 Task: Find connections with filter location Andover with filter topic #Recruitingwith filter profile language French with filter current company Antares Marine with filter school National Institute of Securities Markets (NISM) with filter industry Wholesale Appliances, Electrical, and Electronics with filter service category Bankruptcy Law with filter keywords title Organizer
Action: Mouse moved to (545, 85)
Screenshot: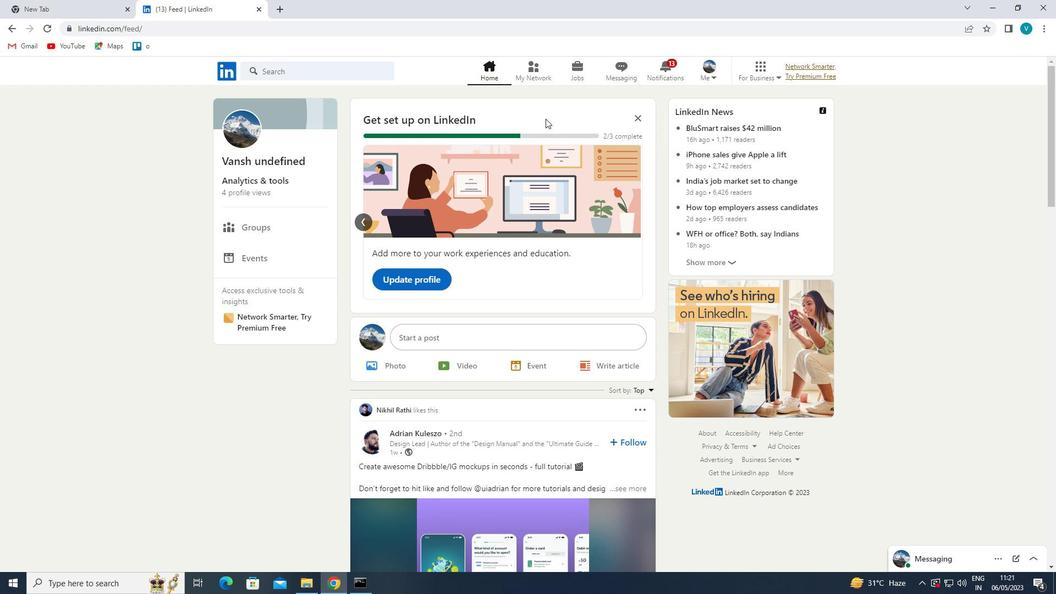 
Action: Mouse pressed left at (545, 85)
Screenshot: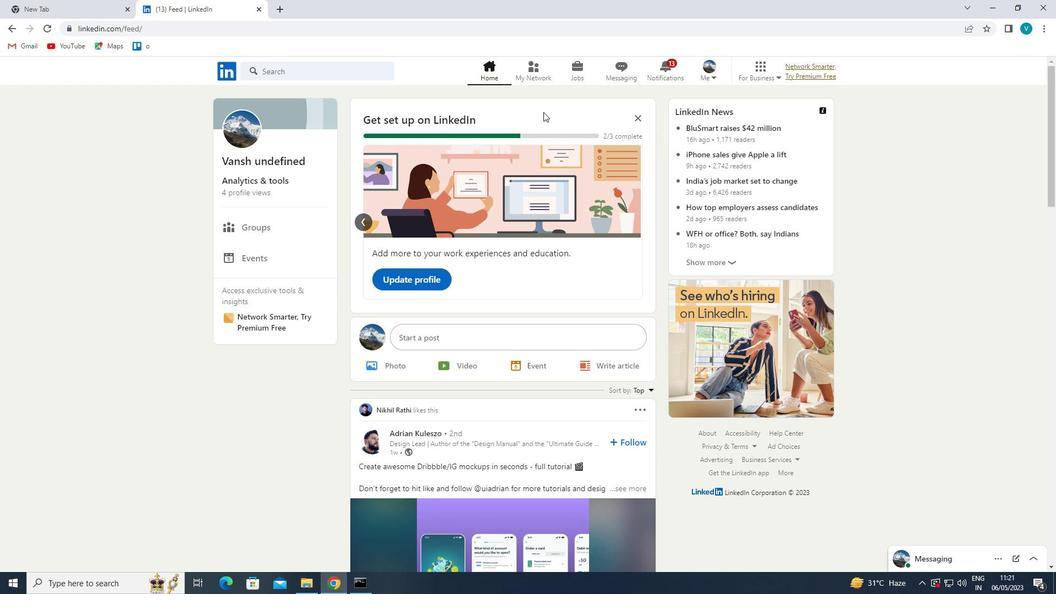 
Action: Mouse moved to (545, 67)
Screenshot: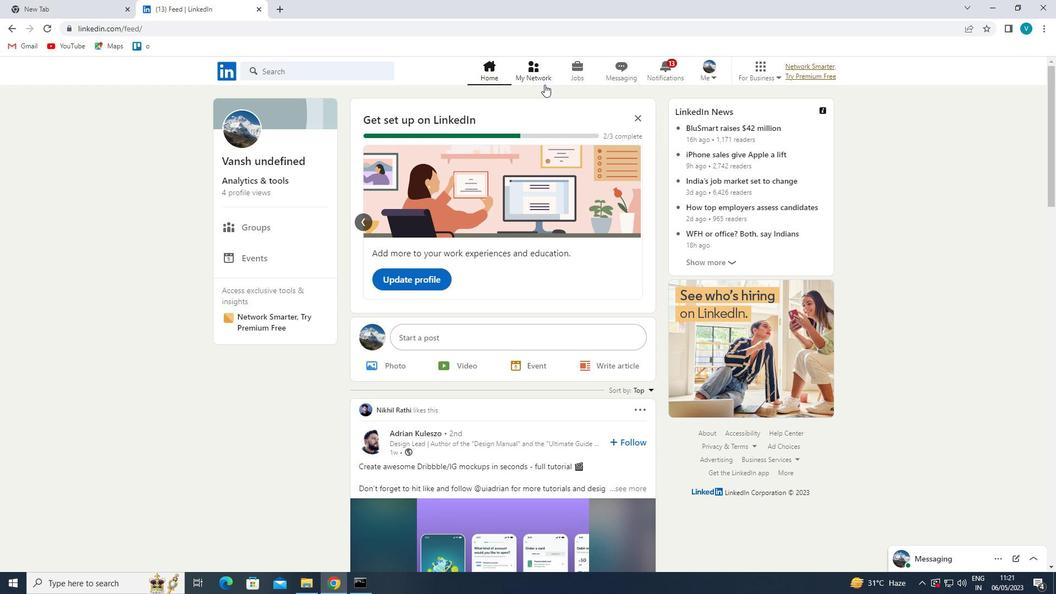 
Action: Mouse pressed left at (545, 67)
Screenshot: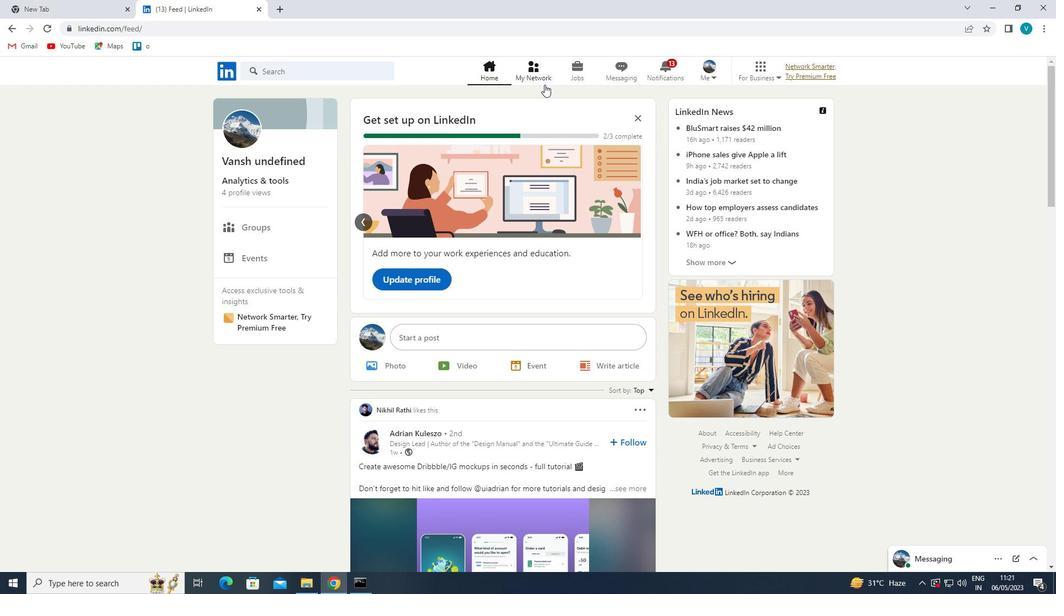 
Action: Mouse moved to (301, 131)
Screenshot: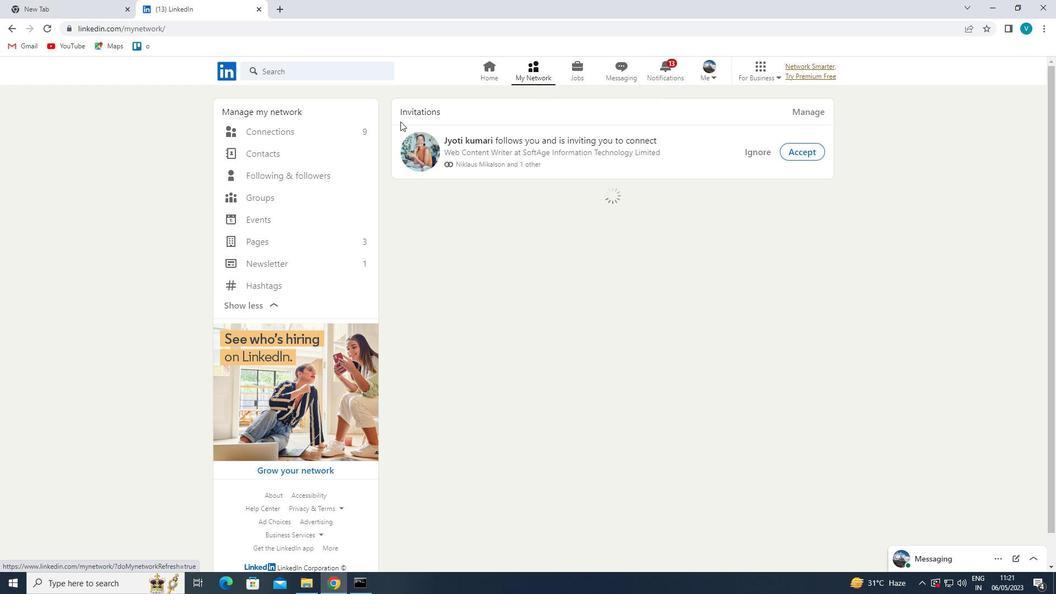 
Action: Mouse pressed left at (301, 131)
Screenshot: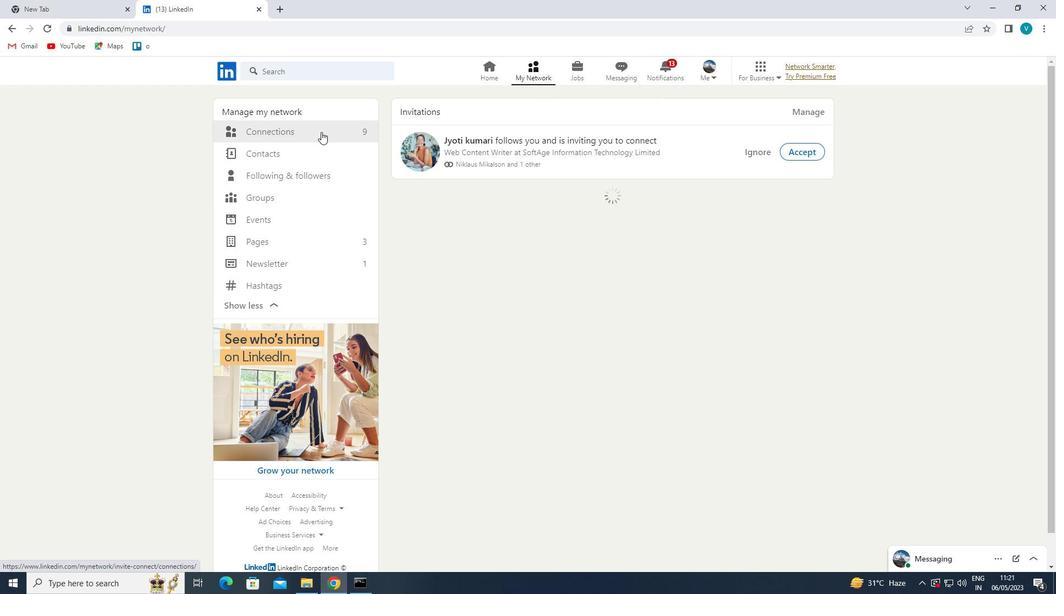 
Action: Mouse moved to (598, 135)
Screenshot: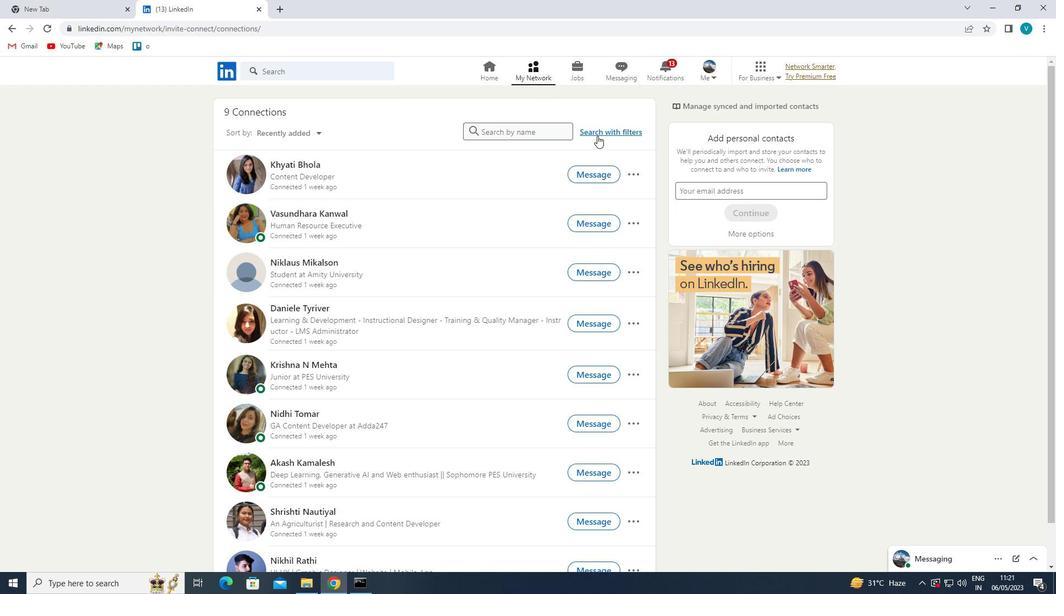 
Action: Mouse pressed left at (598, 135)
Screenshot: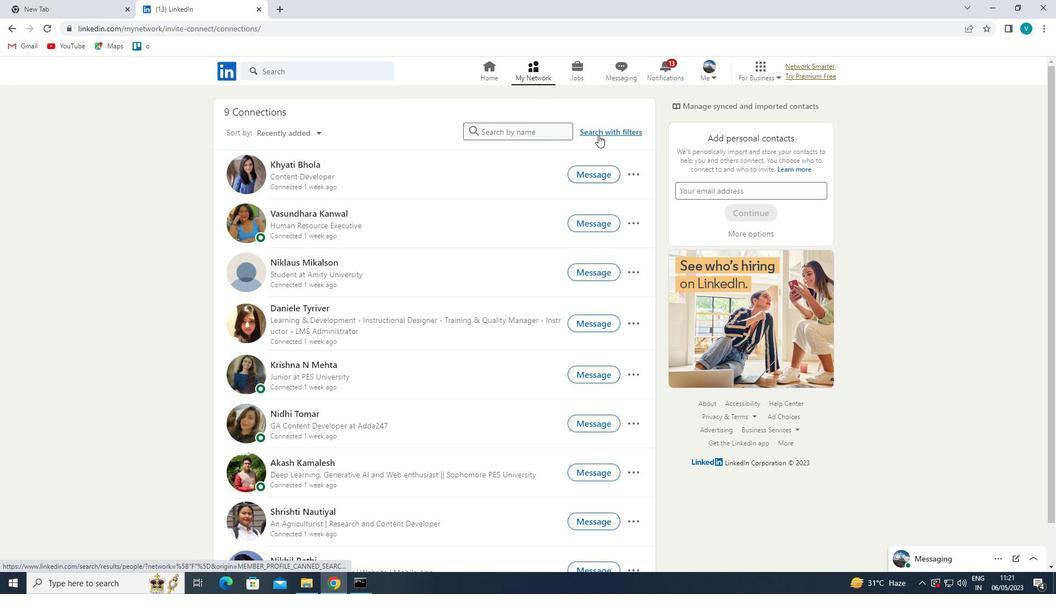 
Action: Mouse moved to (529, 100)
Screenshot: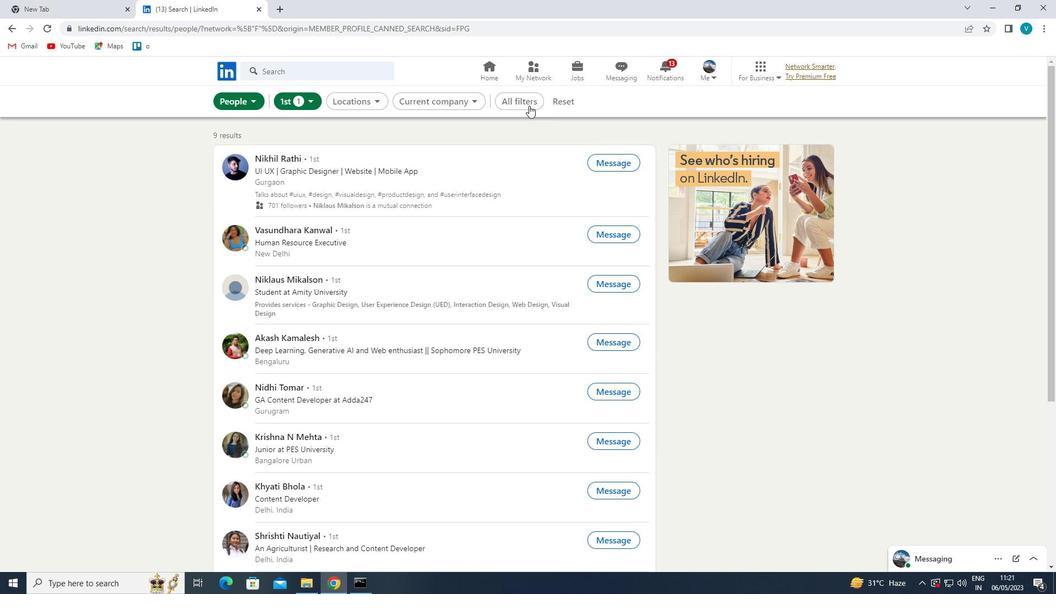 
Action: Mouse pressed left at (529, 100)
Screenshot: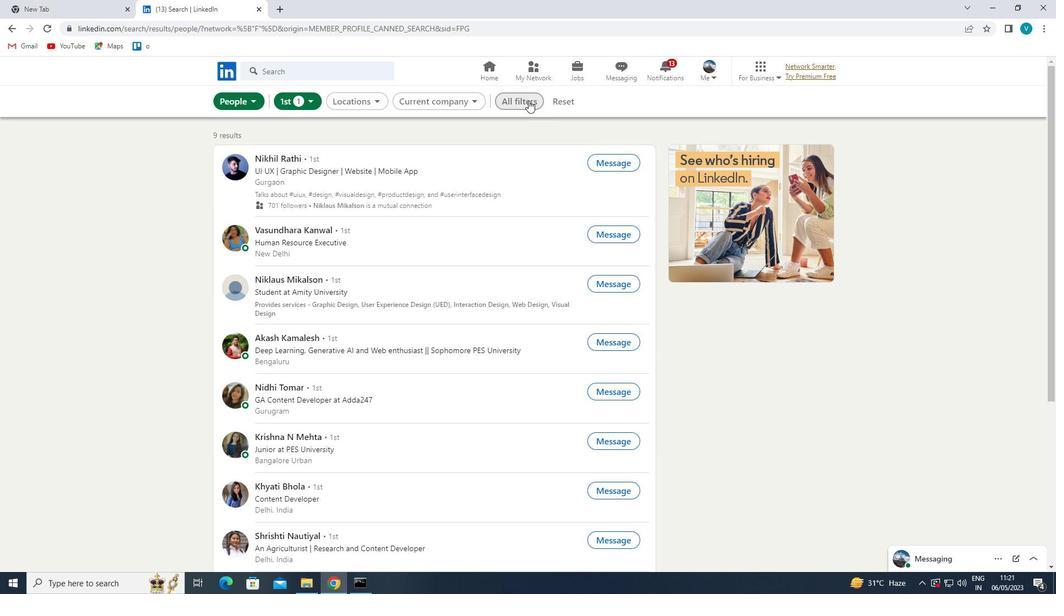 
Action: Mouse moved to (895, 237)
Screenshot: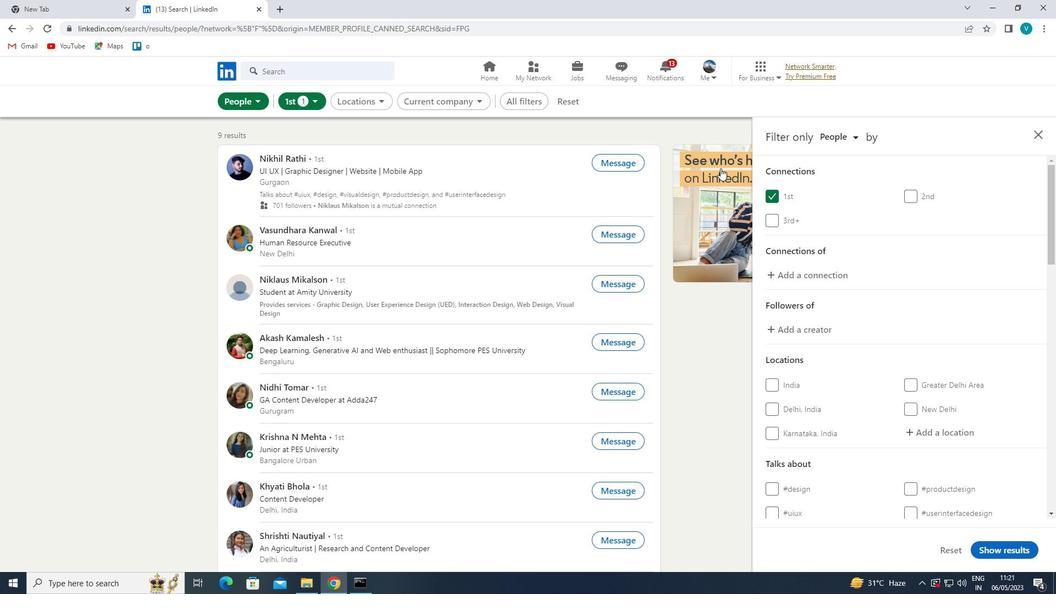 
Action: Mouse scrolled (895, 237) with delta (0, 0)
Screenshot: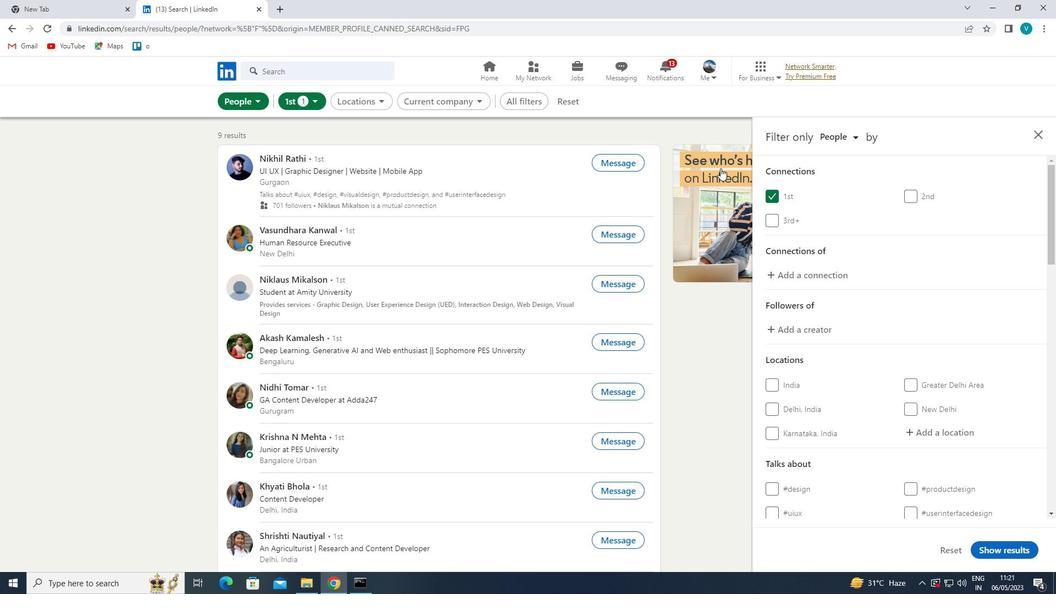 
Action: Mouse moved to (901, 241)
Screenshot: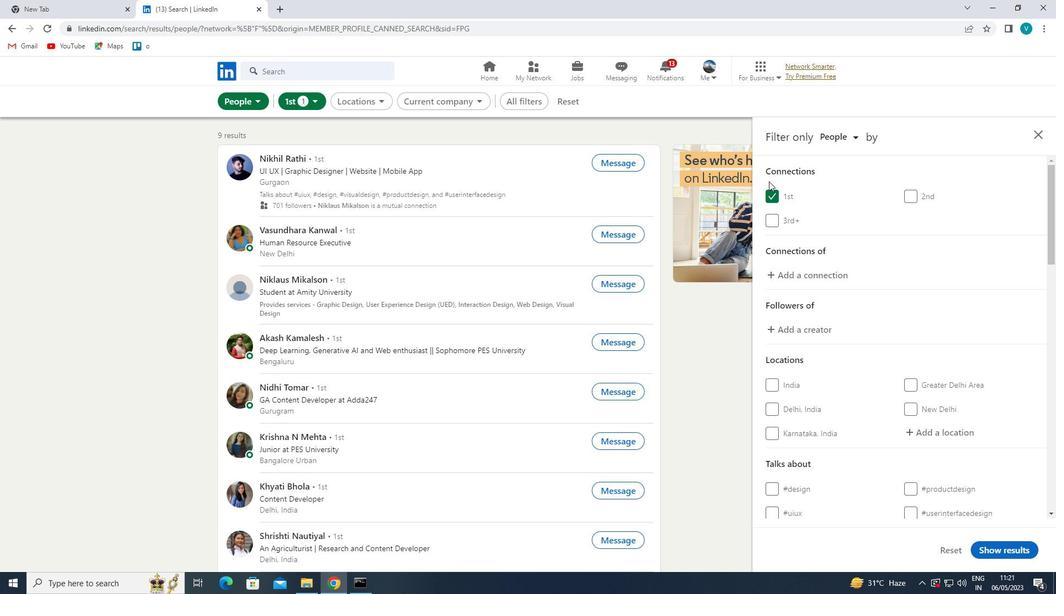 
Action: Mouse scrolled (901, 241) with delta (0, 0)
Screenshot: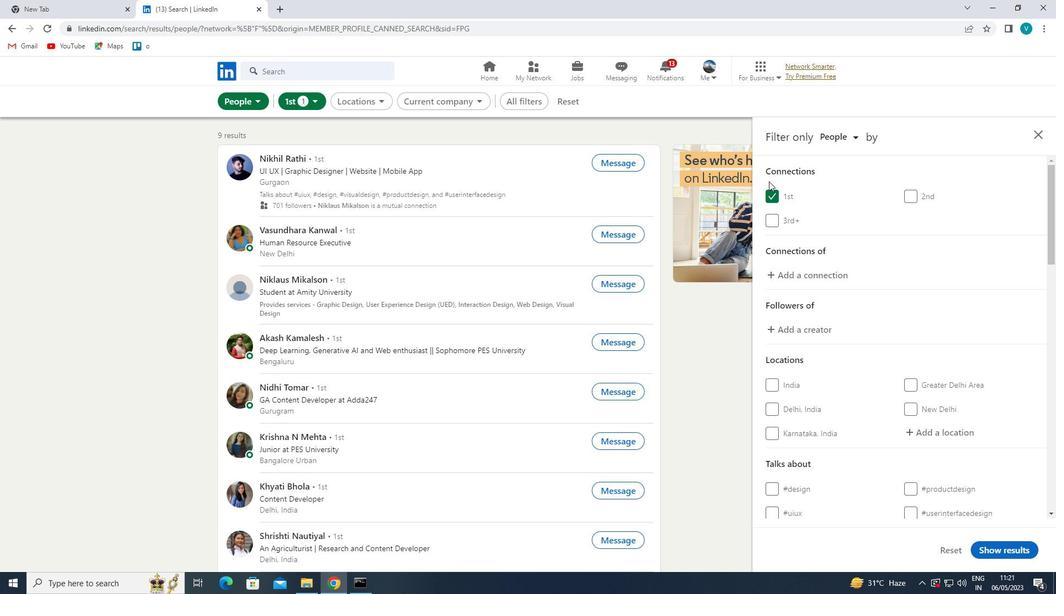 
Action: Mouse moved to (962, 327)
Screenshot: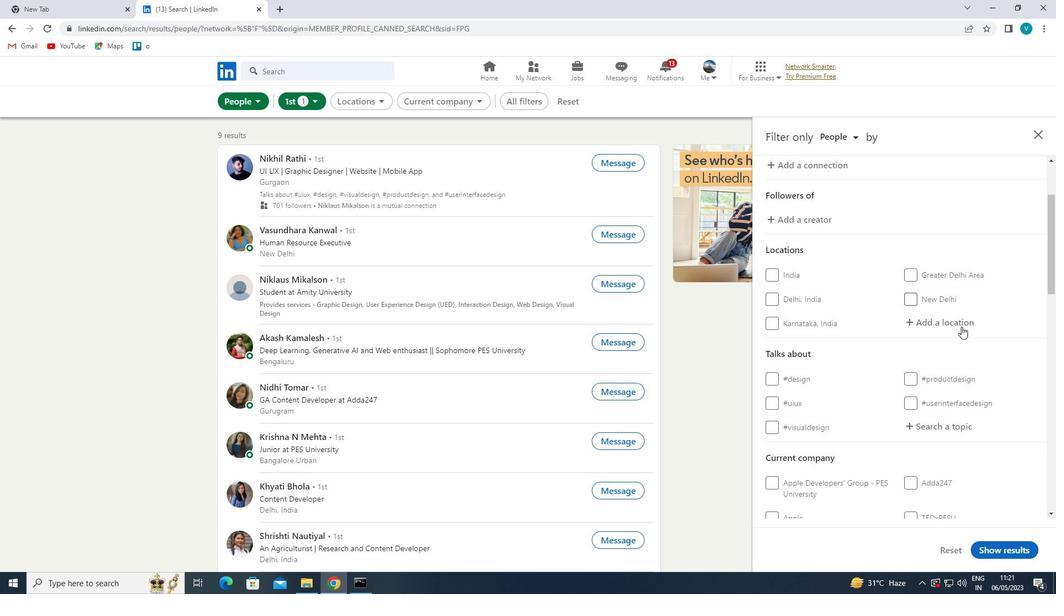 
Action: Mouse pressed left at (962, 327)
Screenshot: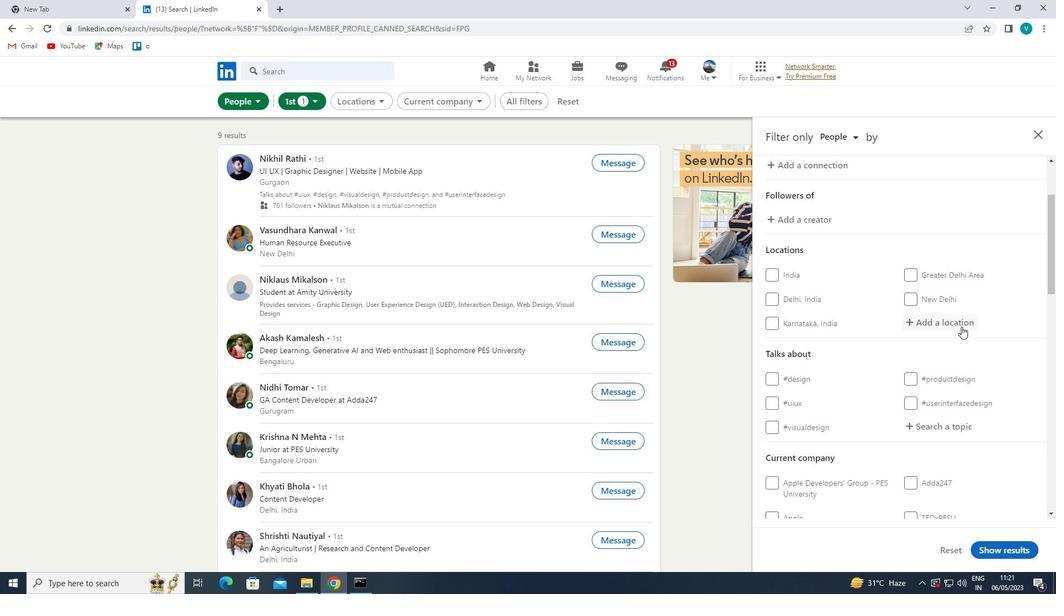 
Action: Key pressed <Key.shift>ANDROVER
Screenshot: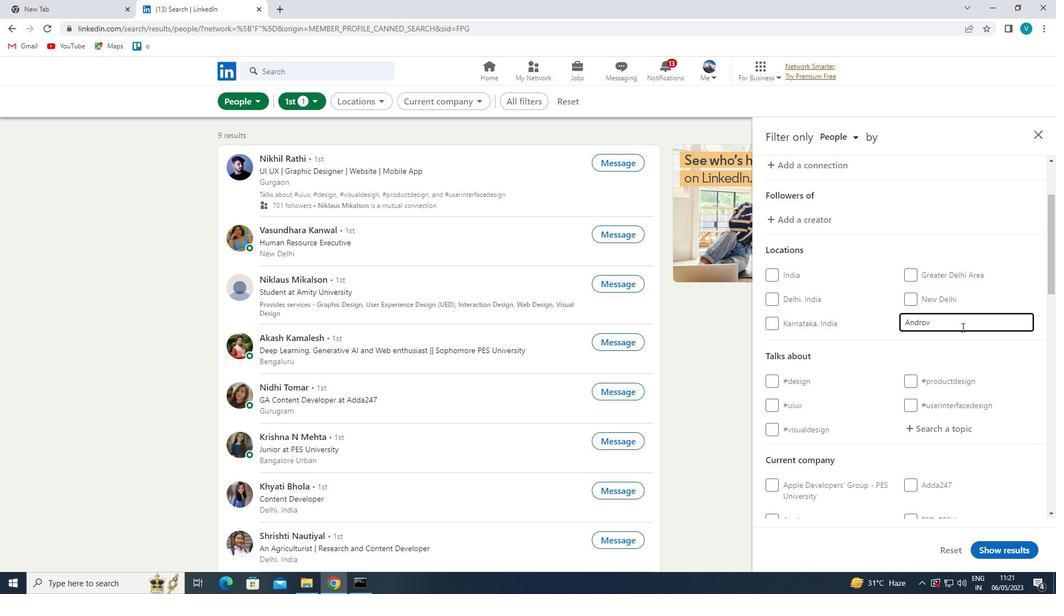 
Action: Mouse moved to (952, 342)
Screenshot: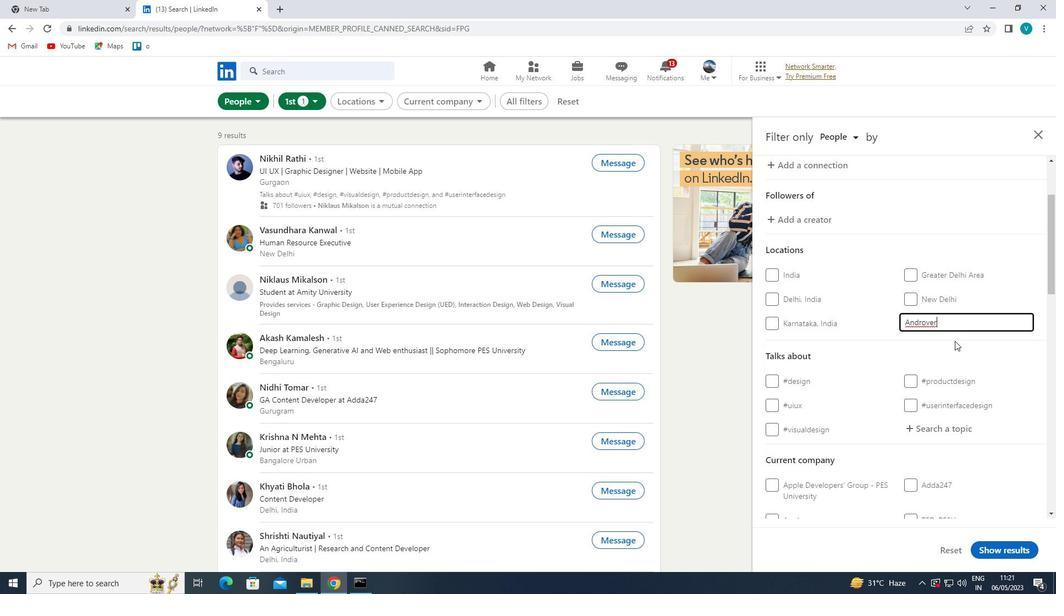 
Action: Mouse pressed left at (952, 342)
Screenshot: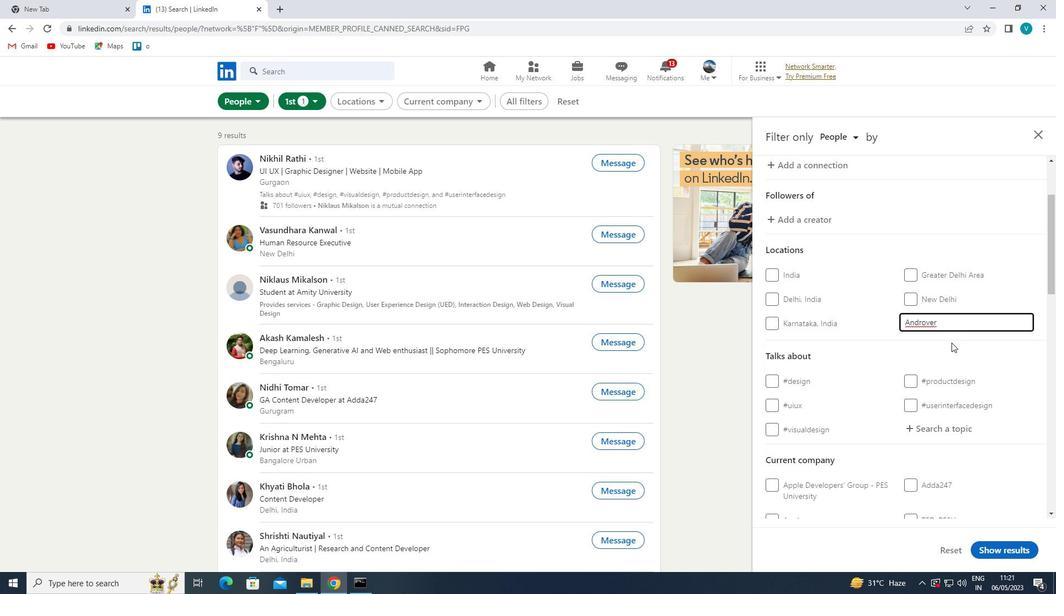 
Action: Mouse scrolled (952, 342) with delta (0, 0)
Screenshot: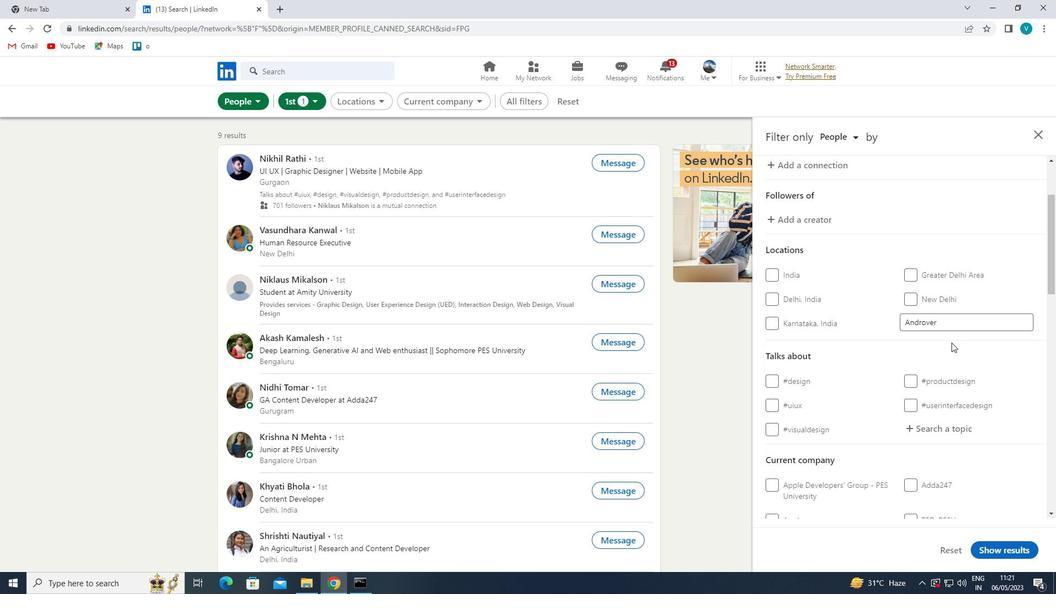 
Action: Mouse scrolled (952, 342) with delta (0, 0)
Screenshot: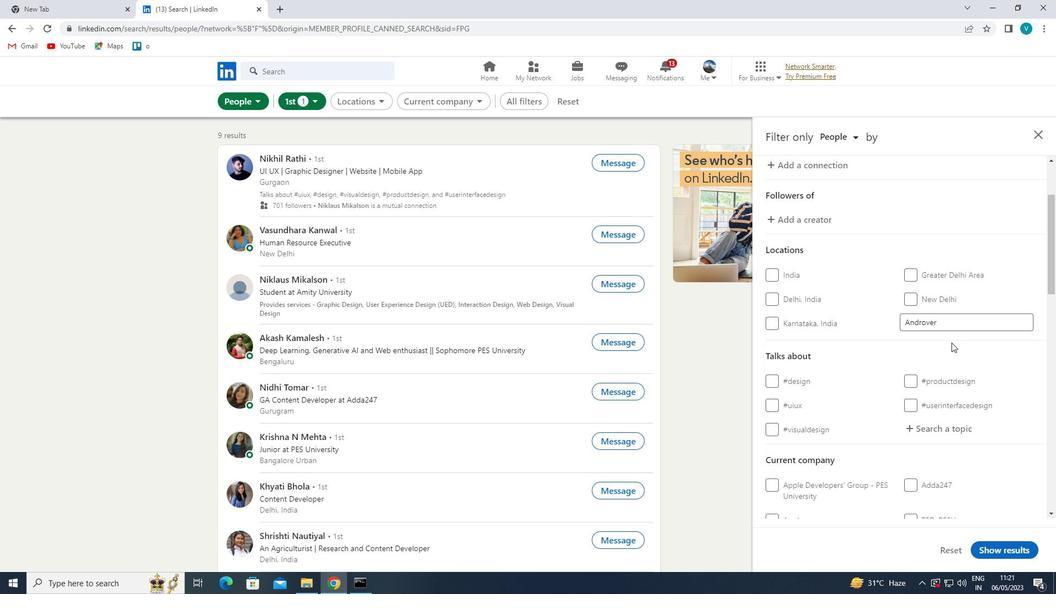 
Action: Mouse moved to (956, 318)
Screenshot: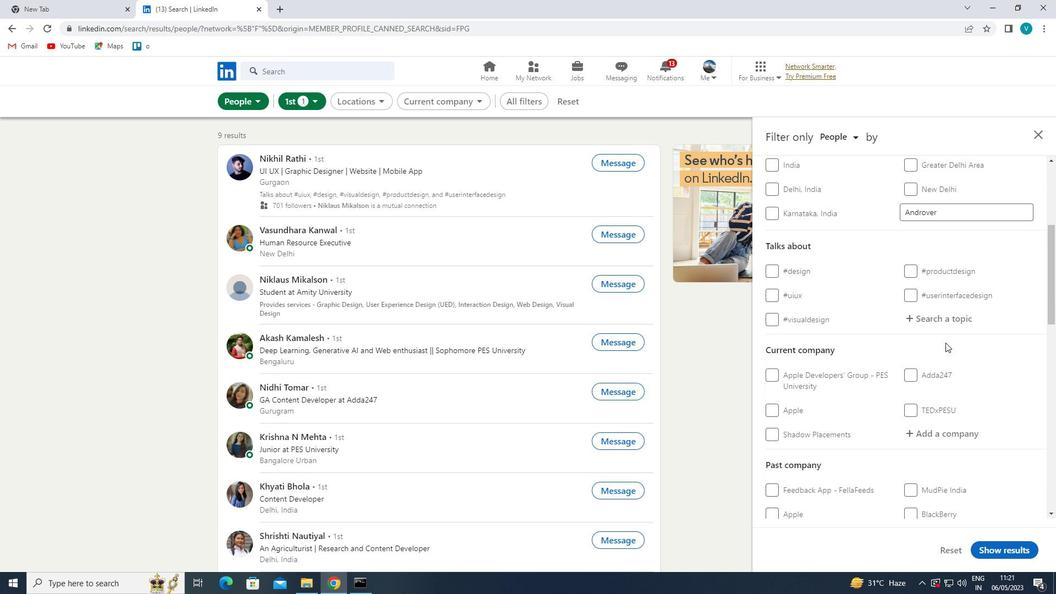 
Action: Mouse pressed left at (956, 318)
Screenshot: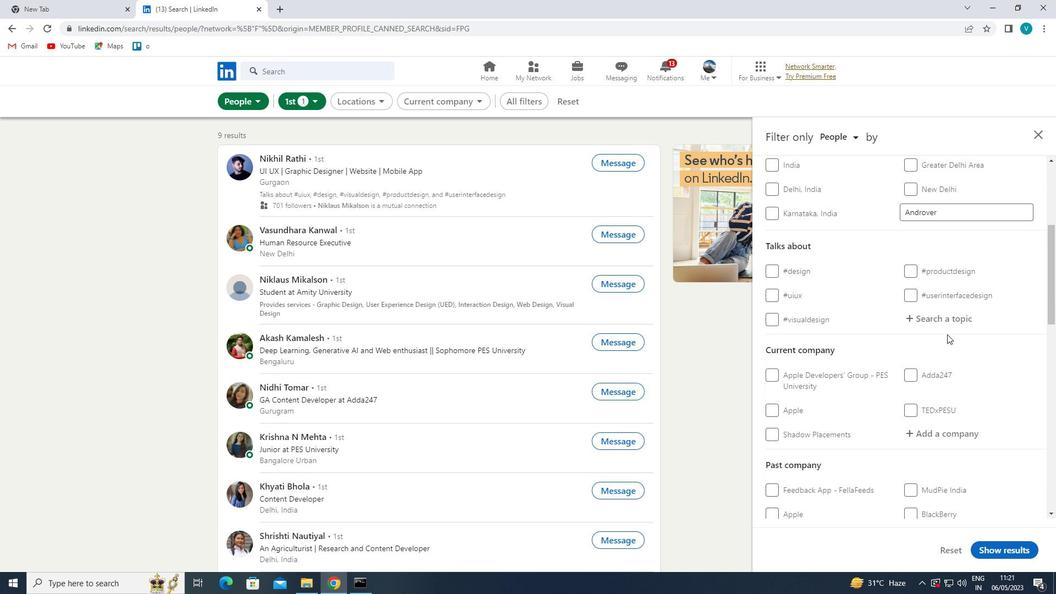 
Action: Mouse moved to (955, 318)
Screenshot: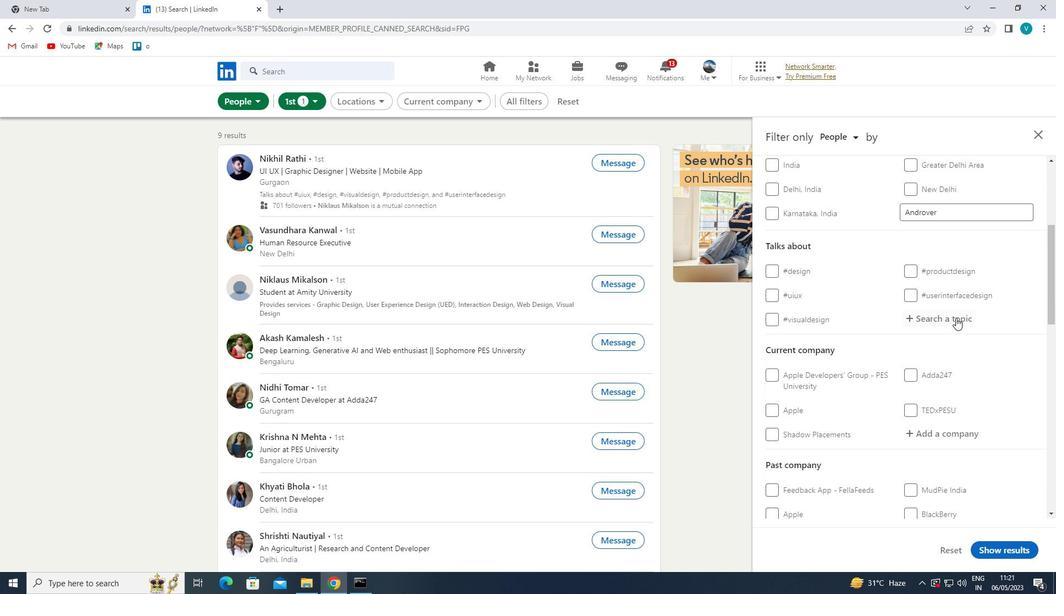 
Action: Key pressed RECRUI
Screenshot: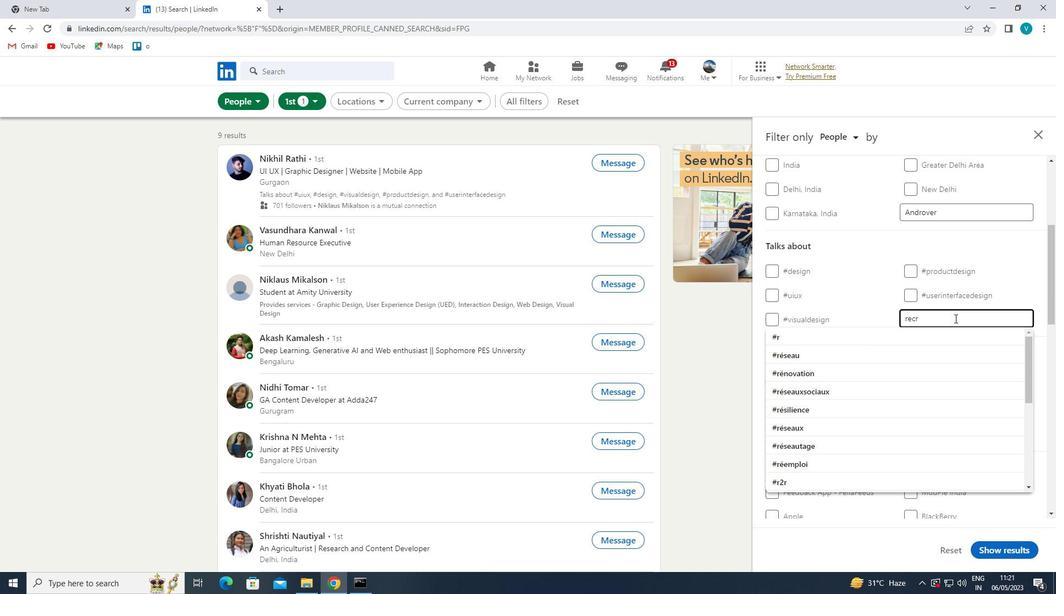
Action: Mouse moved to (889, 351)
Screenshot: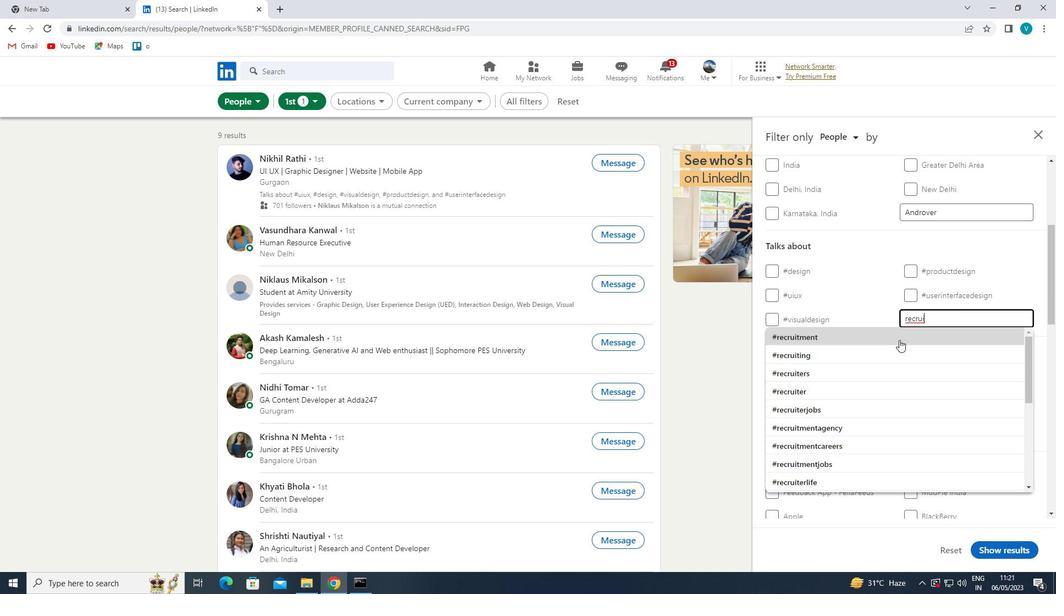 
Action: Mouse pressed left at (889, 351)
Screenshot: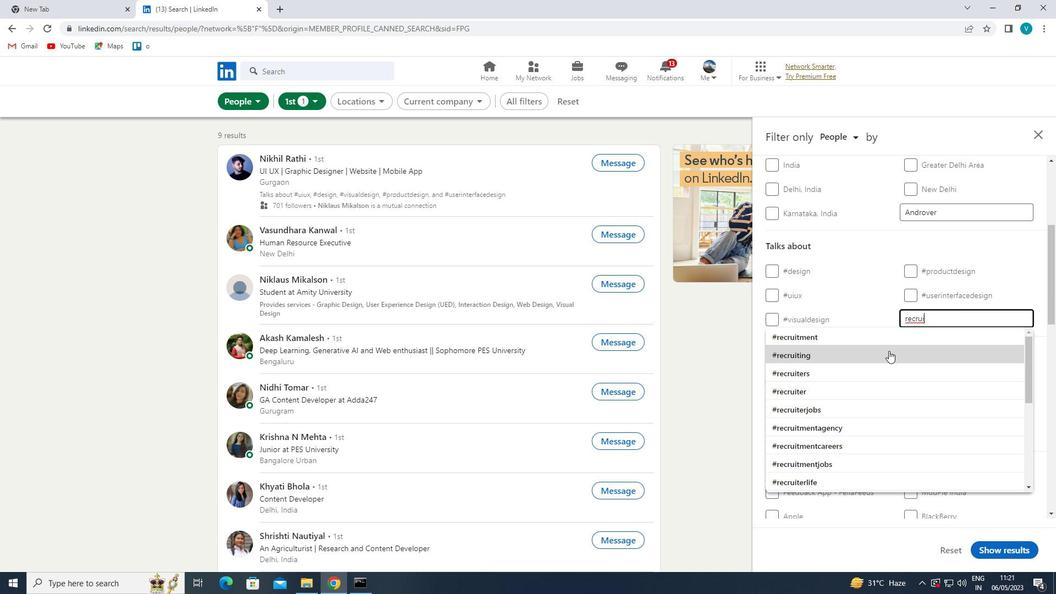 
Action: Mouse scrolled (889, 350) with delta (0, 0)
Screenshot: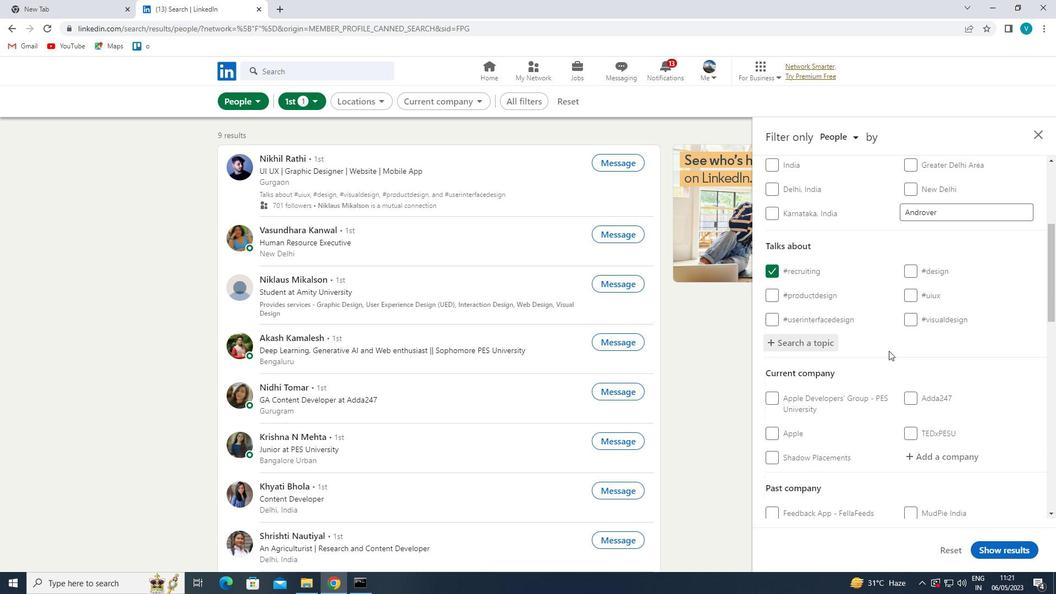 
Action: Mouse scrolled (889, 350) with delta (0, 0)
Screenshot: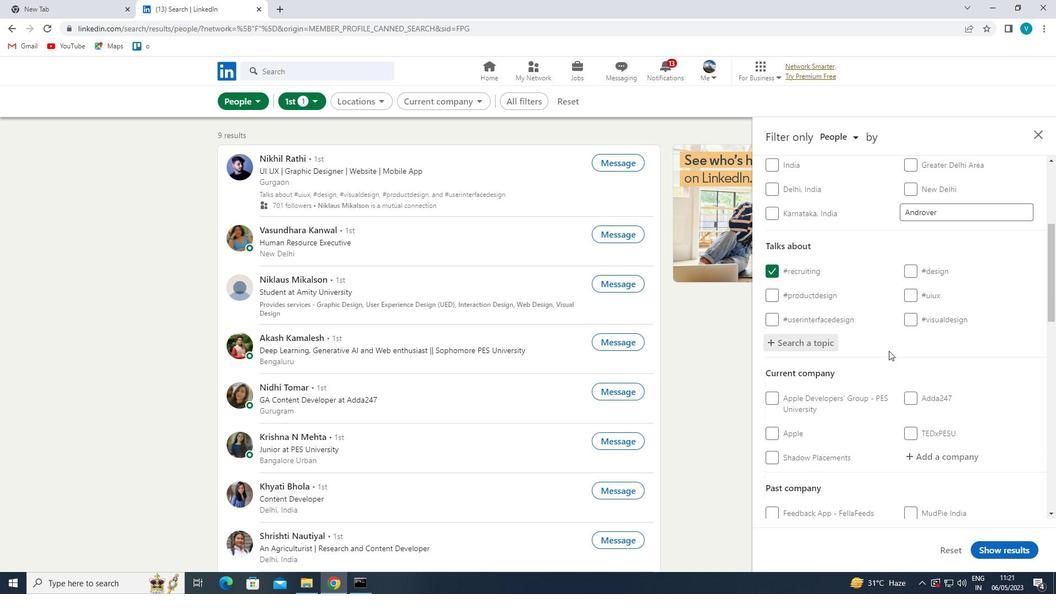 
Action: Mouse moved to (938, 341)
Screenshot: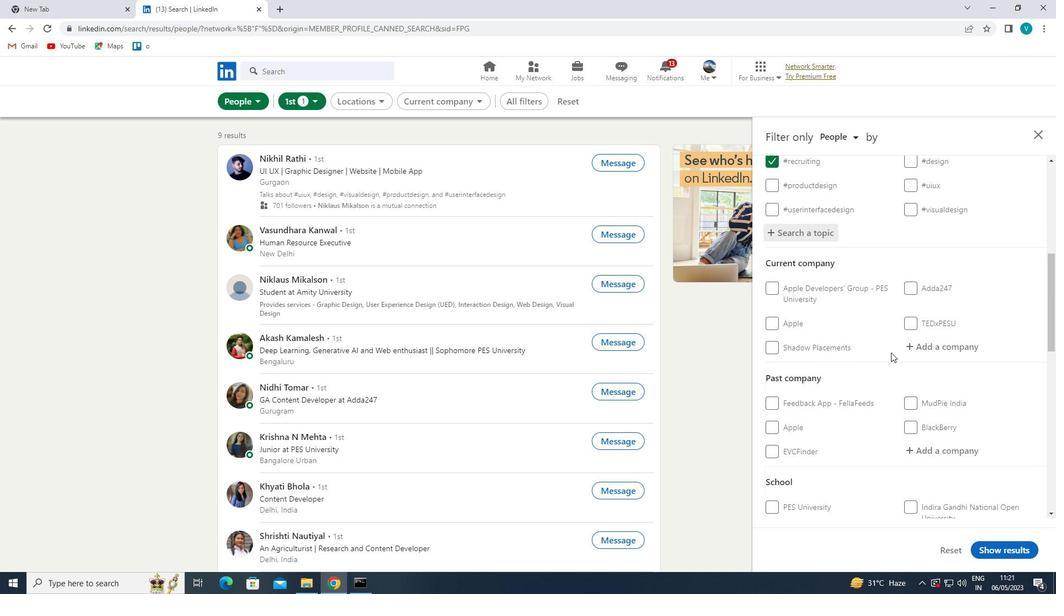
Action: Mouse pressed left at (938, 341)
Screenshot: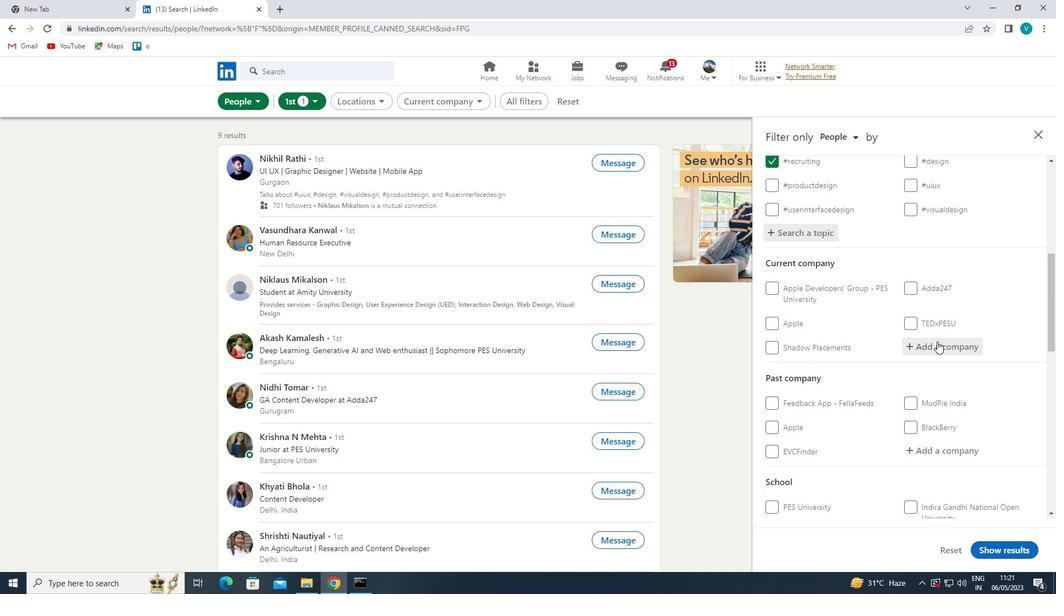 
Action: Key pressed <Key.shift>ANTARES
Screenshot: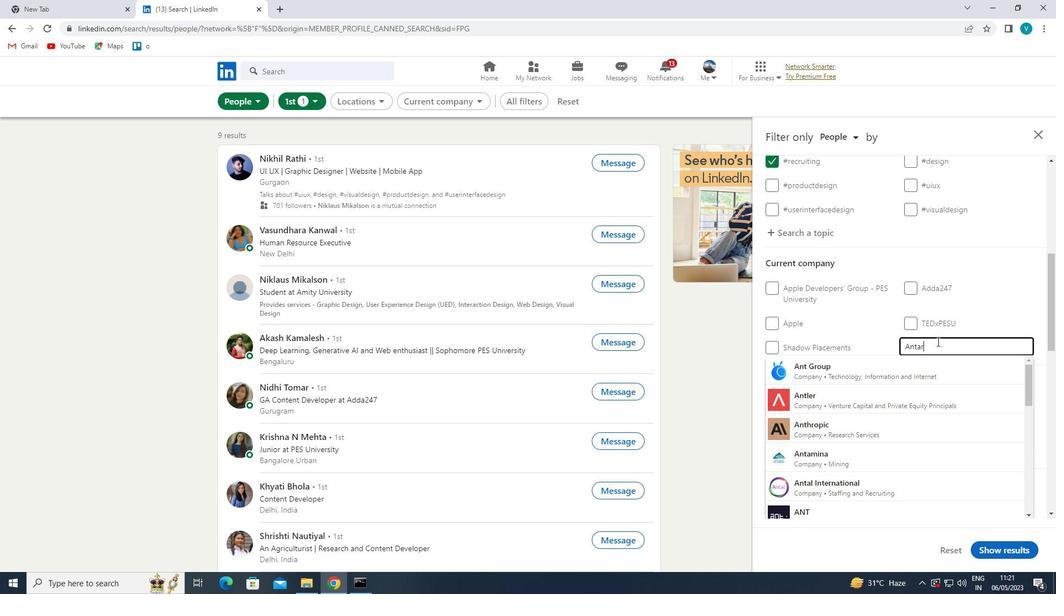 
Action: Mouse moved to (883, 421)
Screenshot: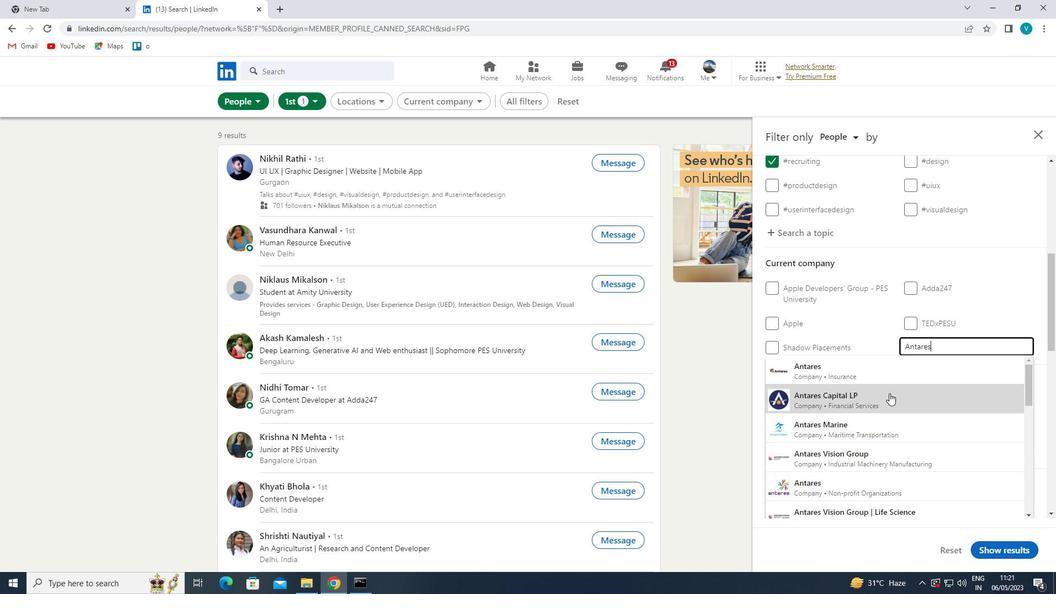 
Action: Mouse pressed left at (883, 421)
Screenshot: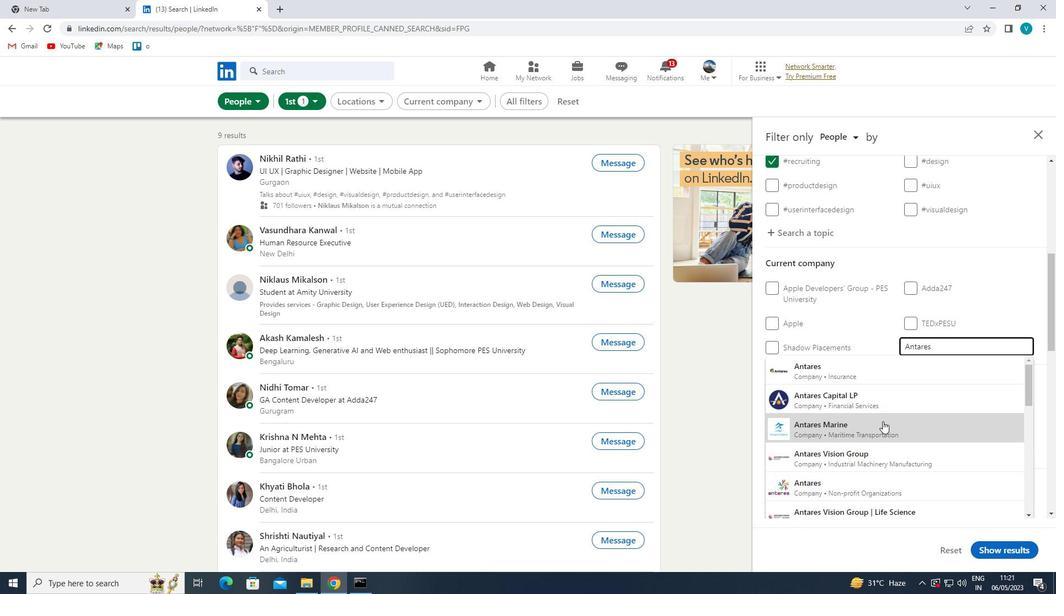 
Action: Mouse moved to (895, 415)
Screenshot: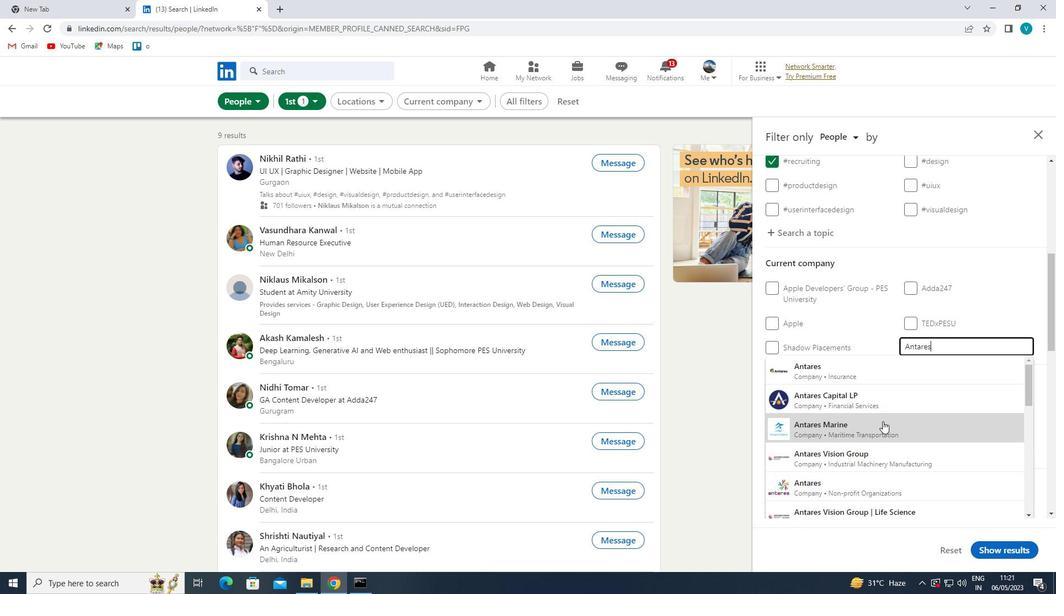 
Action: Mouse scrolled (895, 414) with delta (0, 0)
Screenshot: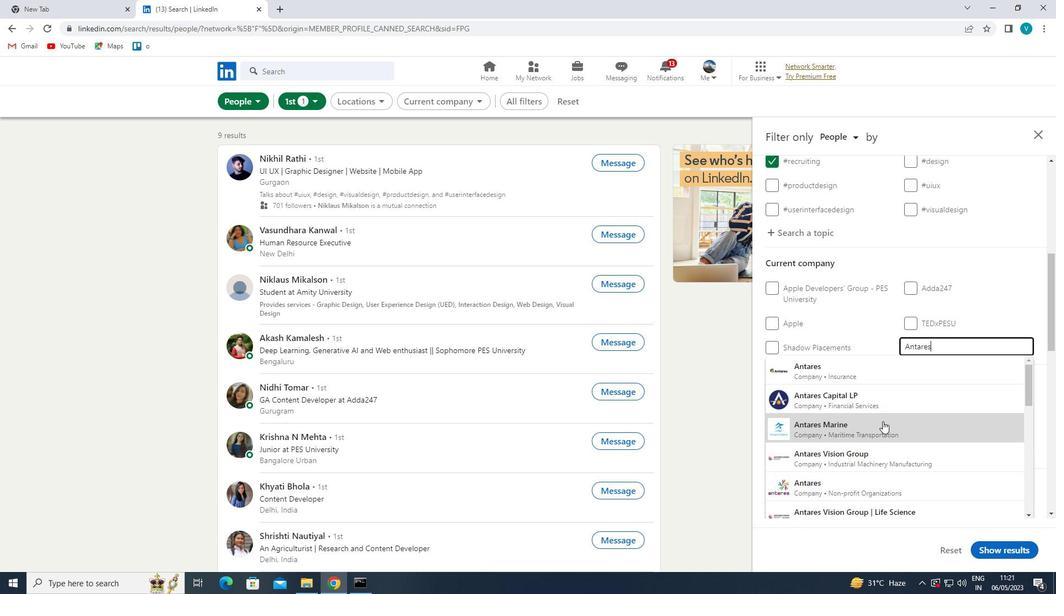 
Action: Mouse moved to (898, 413)
Screenshot: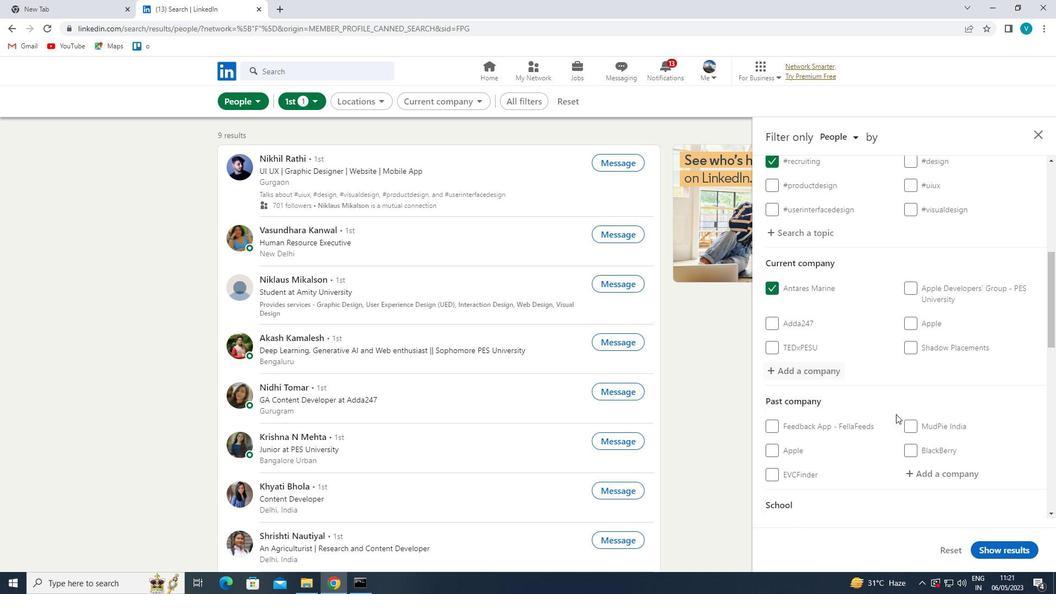 
Action: Mouse scrolled (898, 412) with delta (0, 0)
Screenshot: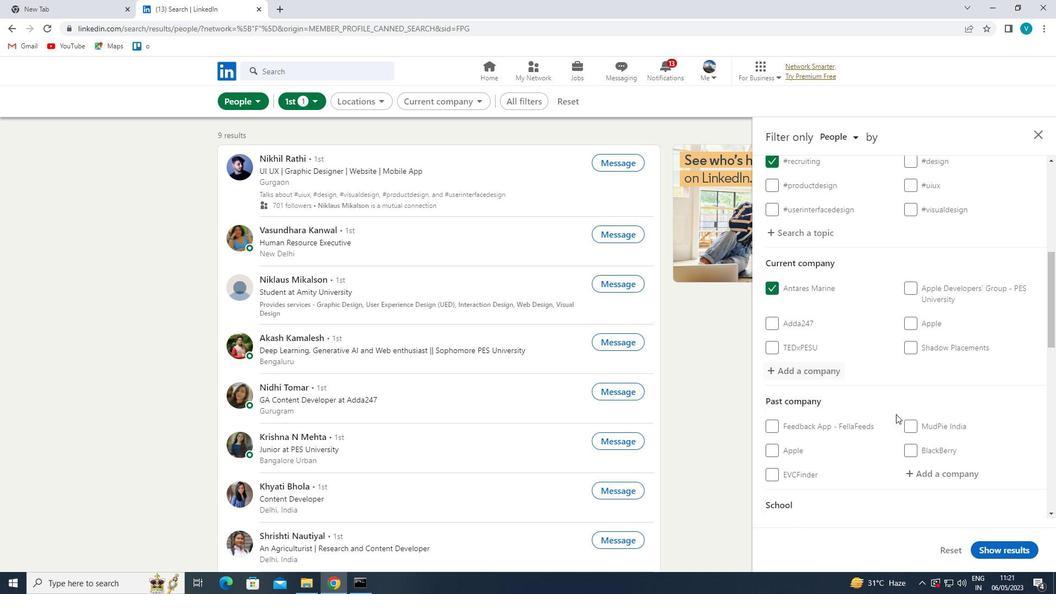 
Action: Mouse moved to (898, 413)
Screenshot: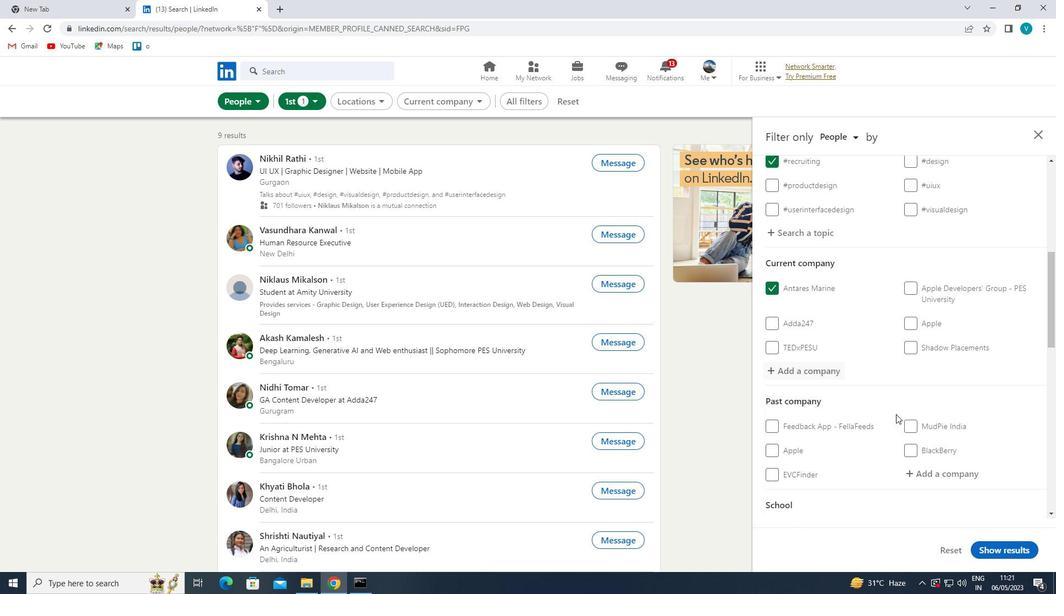 
Action: Mouse scrolled (898, 412) with delta (0, 0)
Screenshot: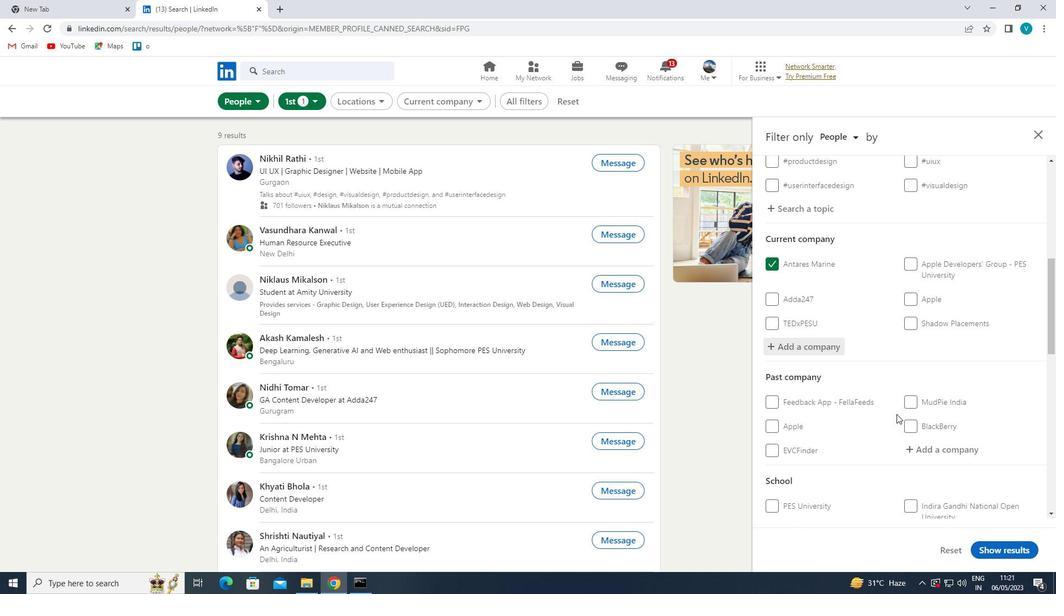 
Action: Mouse moved to (901, 411)
Screenshot: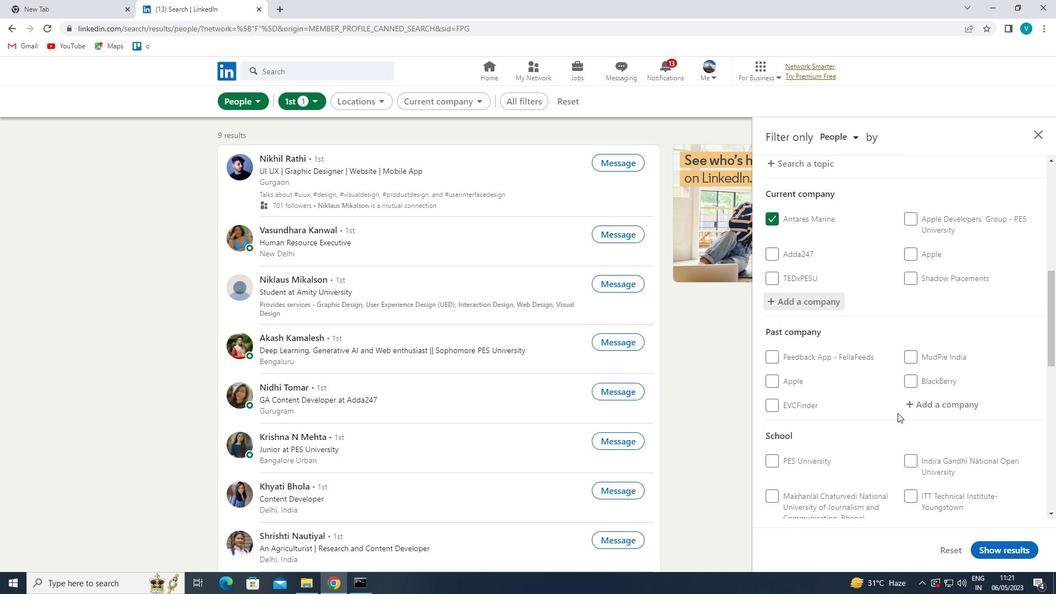 
Action: Mouse scrolled (901, 411) with delta (0, 0)
Screenshot: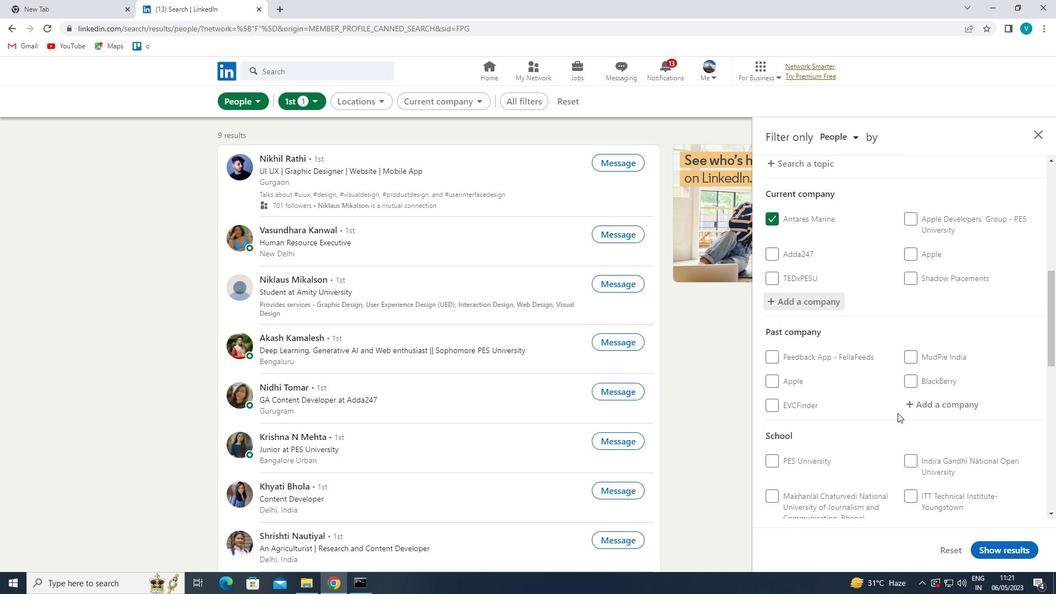 
Action: Mouse moved to (901, 411)
Screenshot: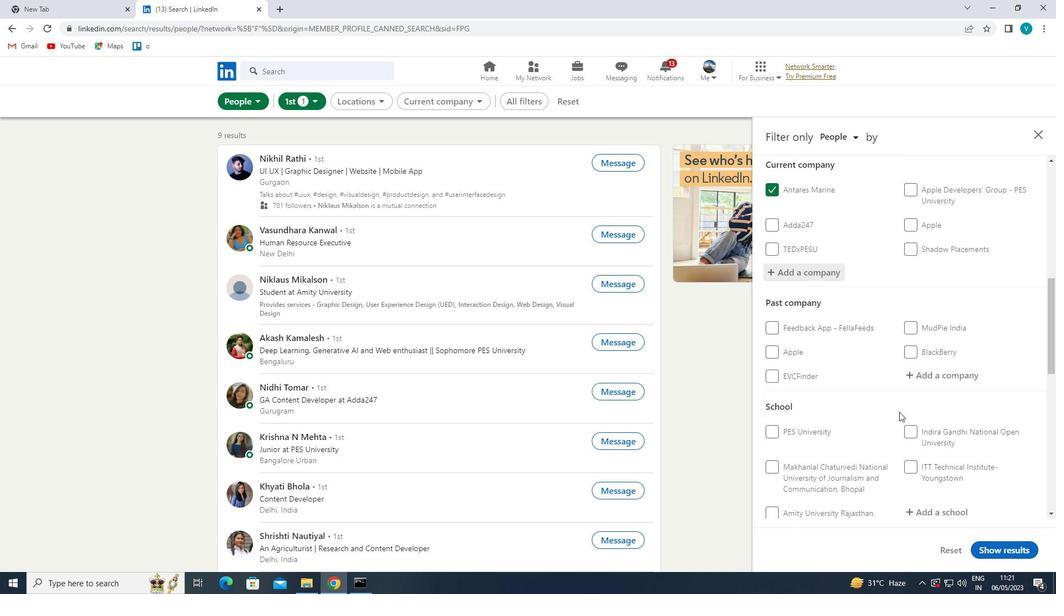 
Action: Mouse scrolled (901, 411) with delta (0, 0)
Screenshot: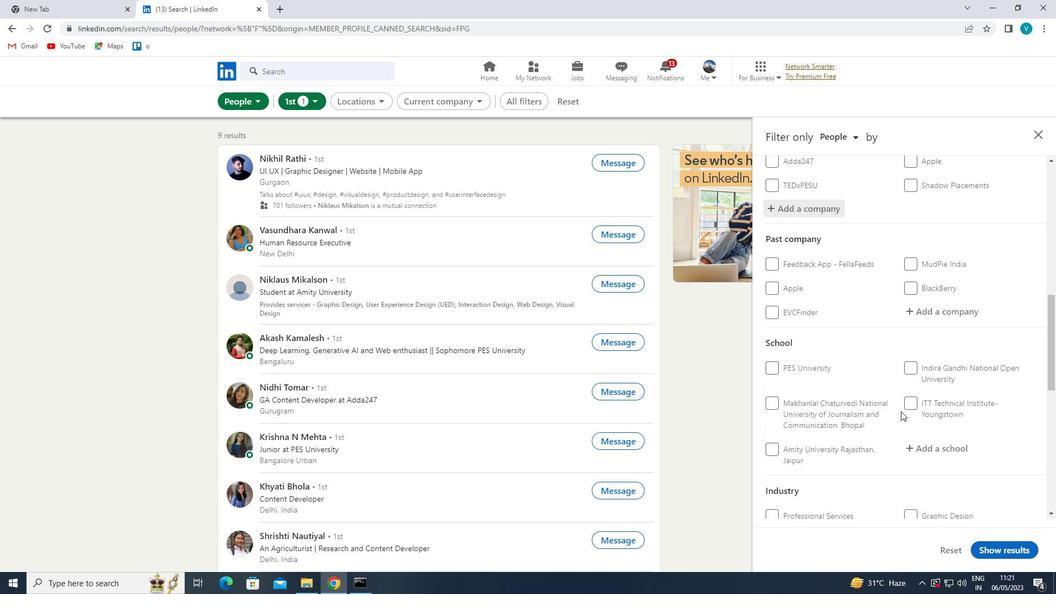 
Action: Mouse moved to (937, 334)
Screenshot: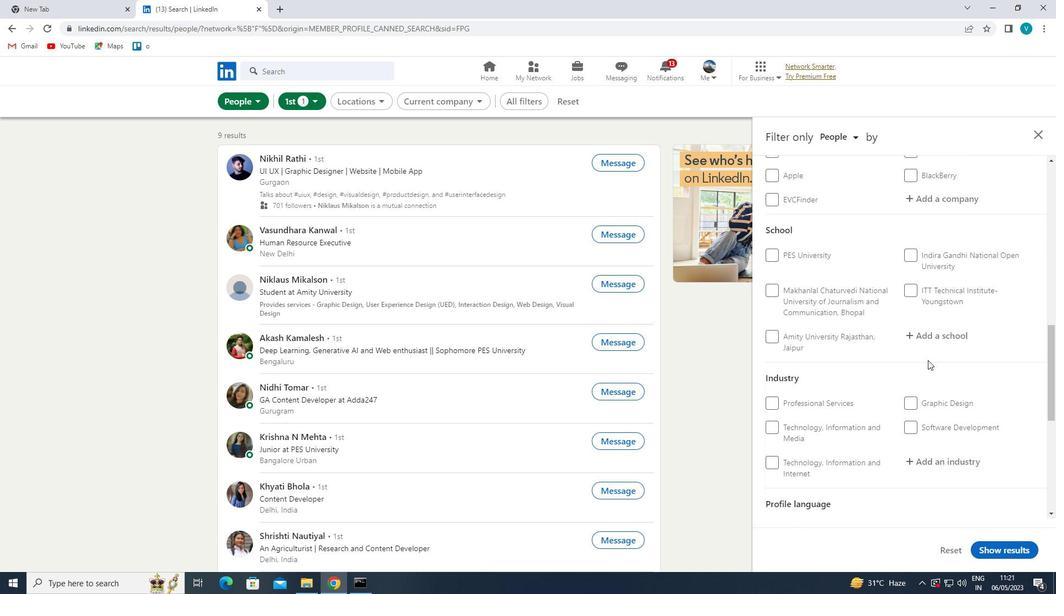 
Action: Mouse pressed left at (937, 334)
Screenshot: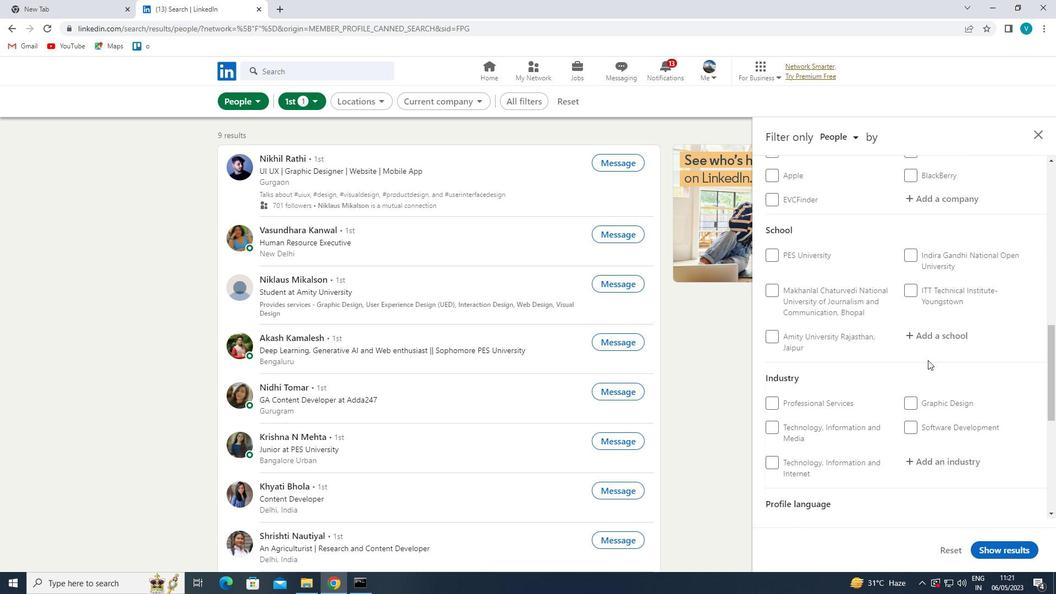 
Action: Mouse moved to (936, 334)
Screenshot: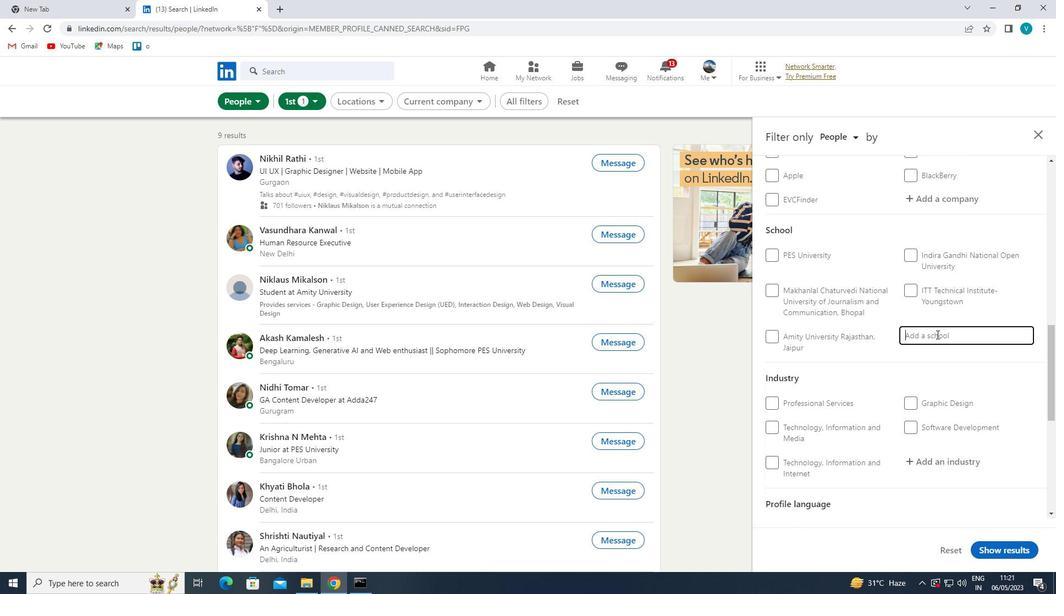 
Action: Key pressed <Key.shift><Key.shift><Key.shift><Key.shift><Key.shift><Key.shift><Key.shift><Key.shift><Key.shift><Key.shift><Key.shift><Key.shift><Key.shift>NATINAL<Key.space><Key.left><Key.left><Key.left><Key.left>O<Key.right><Key.right><Key.right><Key.right><Key.shift><Key.shift><Key.shift><Key.shift><Key.shift><Key.shift><Key.shift><Key.shift><Key.shift><Key.shift><Key.shift><Key.shift><Key.shift><Key.shift><Key.shift><Key.shift><Key.shift><Key.shift><Key.shift><Key.shift><Key.shift><Key.shift><Key.shift><Key.shift><Key.shift><Key.shift><Key.shift><Key.shift><Key.shift><Key.shift><Key.shift><Key.shift><Key.shift><Key.shift><Key.shift><Key.shift><Key.shift><Key.shift><Key.shift><Key.shift><Key.shift><Key.shift><Key.shift><Key.shift><Key.shift><Key.shift><Key.shift><Key.shift><Key.shift><Key.shift><Key.shift><Key.shift><Key.shift><Key.shift><Key.shift><Key.shift><Key.shift><Key.shift><Key.shift>
Screenshot: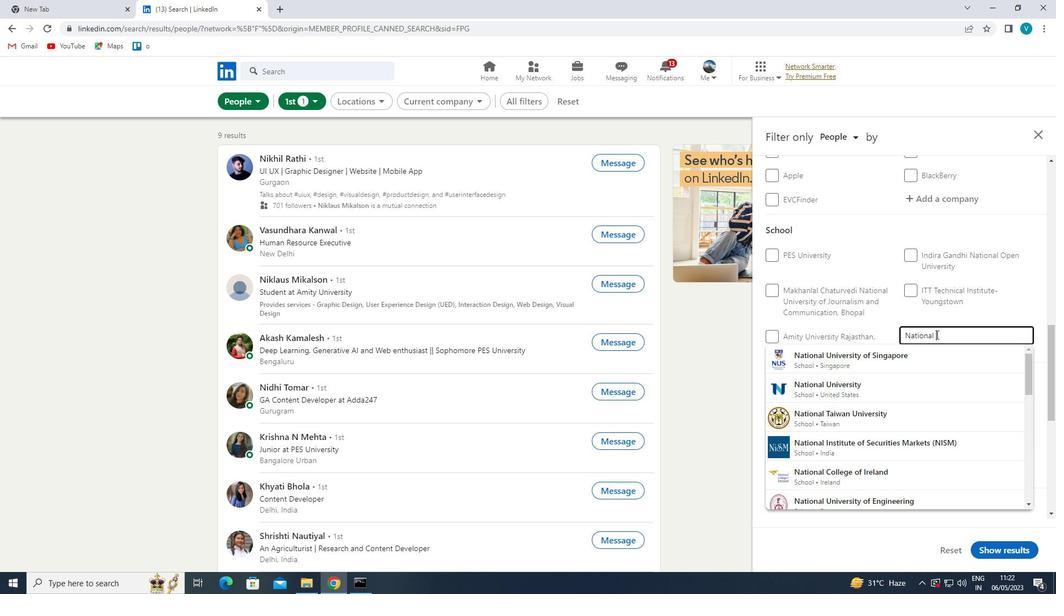 
Action: Mouse moved to (921, 445)
Screenshot: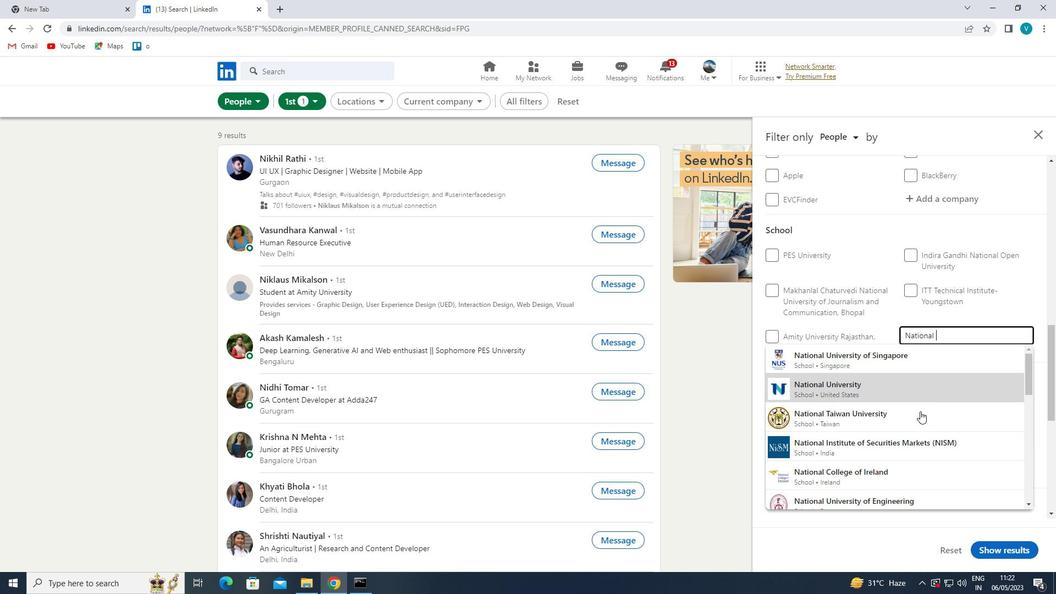 
Action: Mouse pressed left at (921, 445)
Screenshot: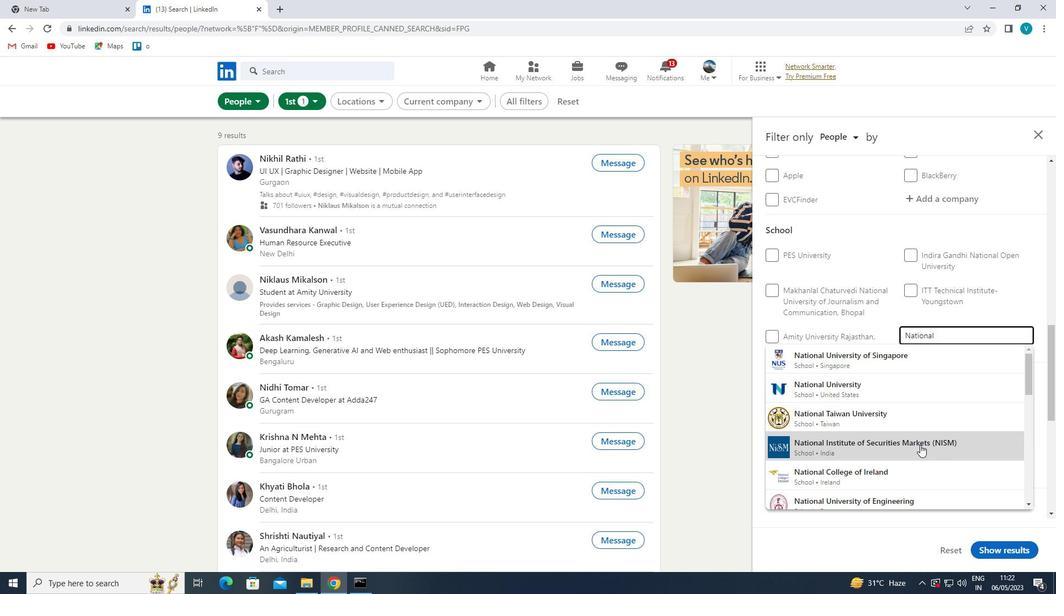 
Action: Mouse moved to (927, 443)
Screenshot: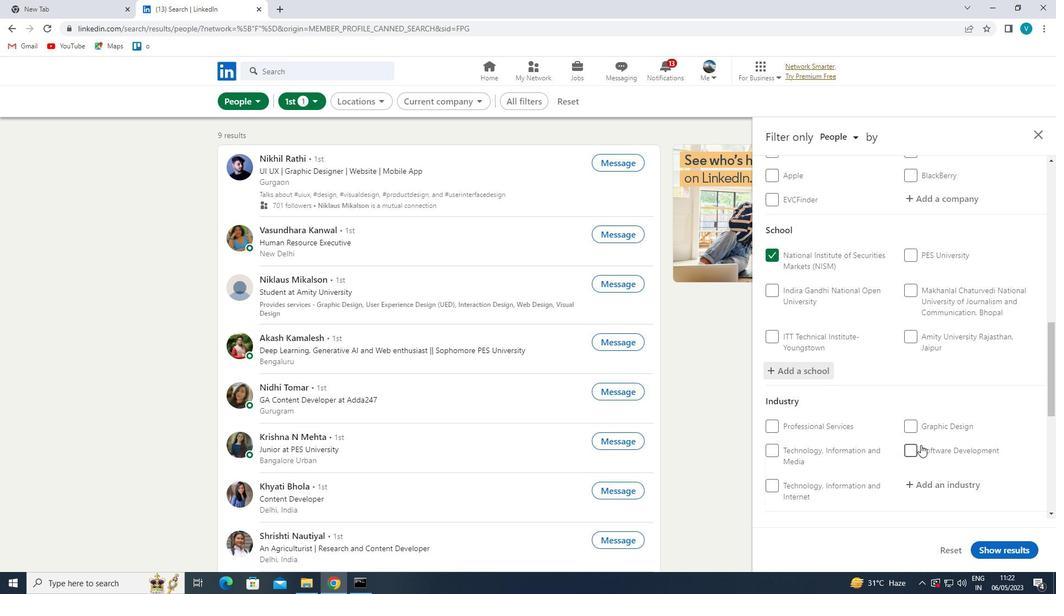 
Action: Mouse scrolled (927, 442) with delta (0, 0)
Screenshot: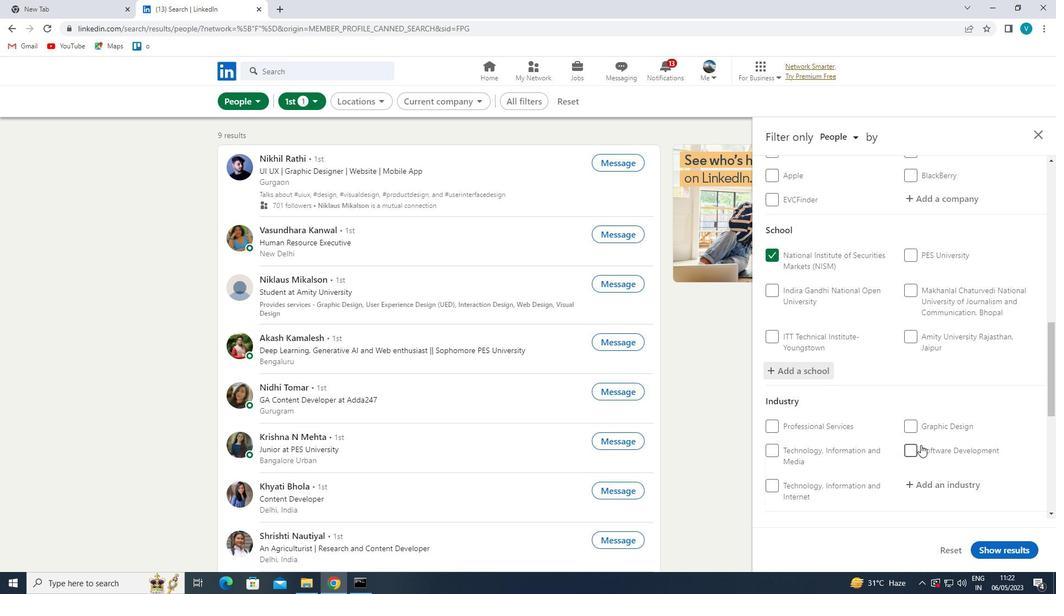 
Action: Mouse moved to (927, 438)
Screenshot: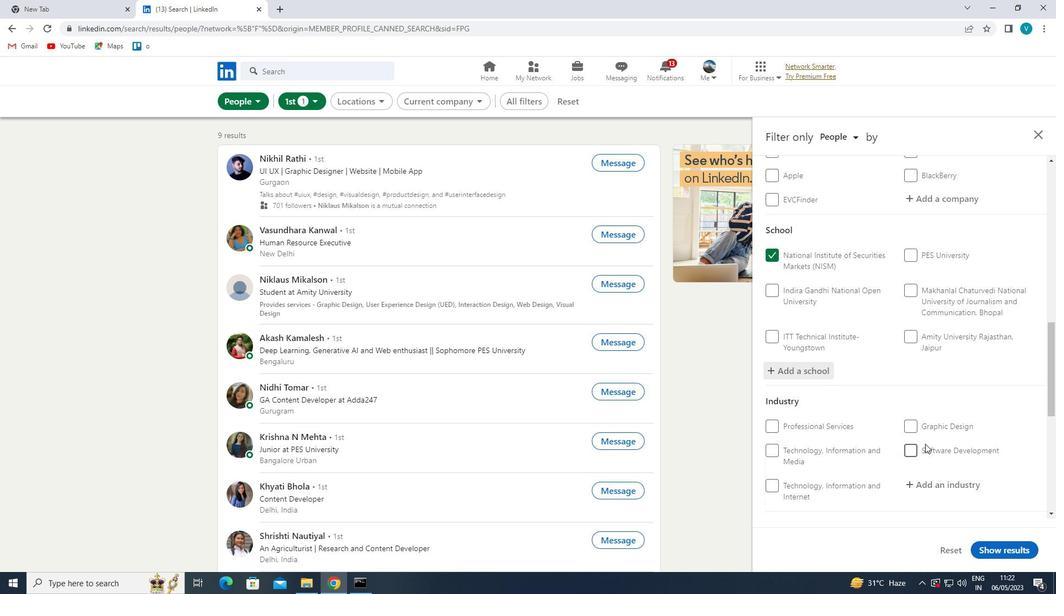
Action: Mouse scrolled (927, 437) with delta (0, 0)
Screenshot: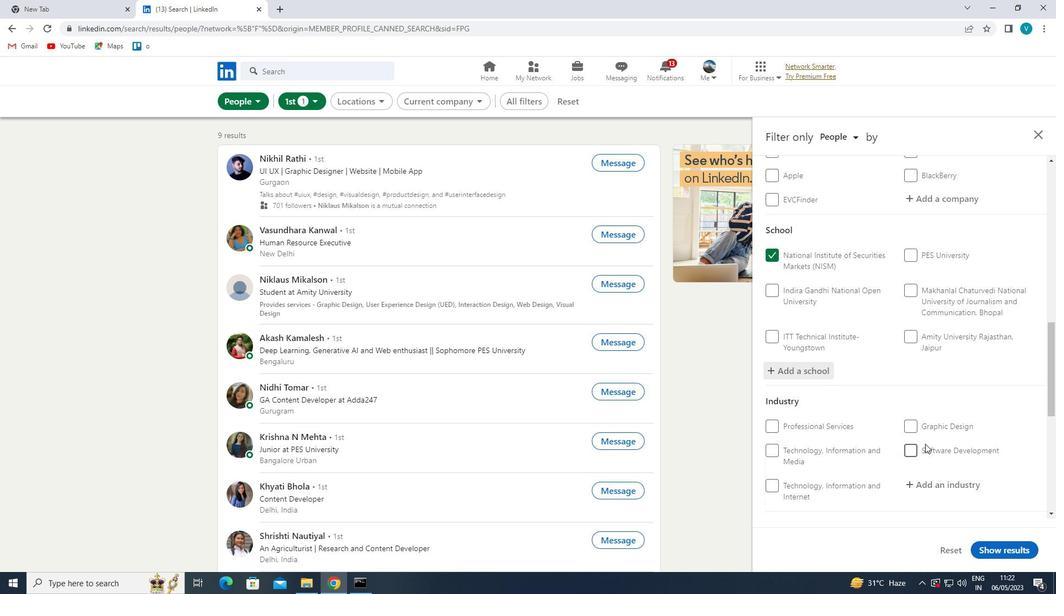 
Action: Mouse moved to (927, 432)
Screenshot: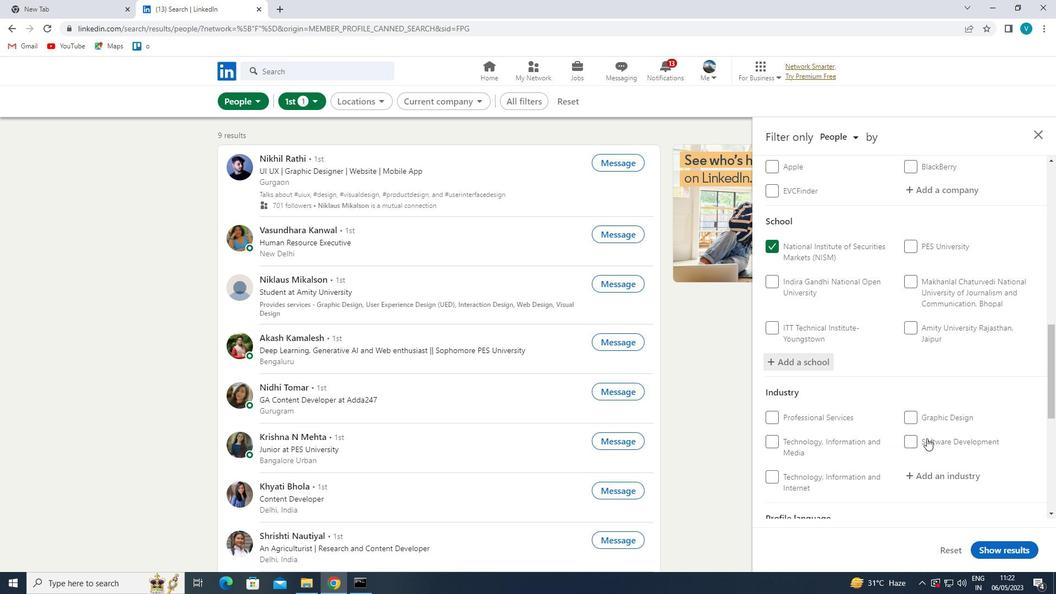 
Action: Mouse scrolled (927, 431) with delta (0, 0)
Screenshot: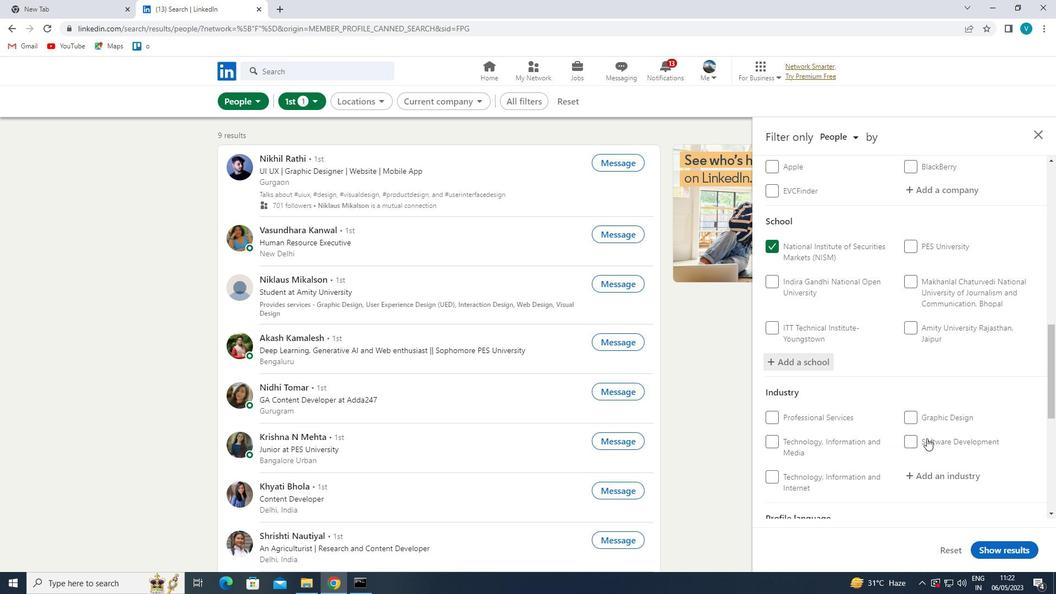 
Action: Mouse moved to (943, 312)
Screenshot: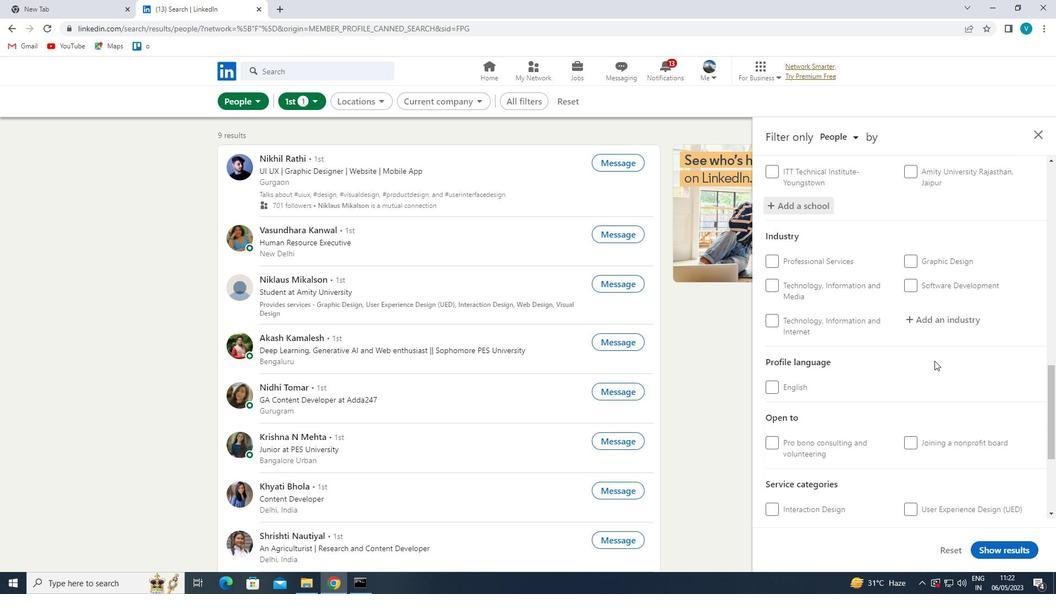 
Action: Mouse pressed left at (943, 312)
Screenshot: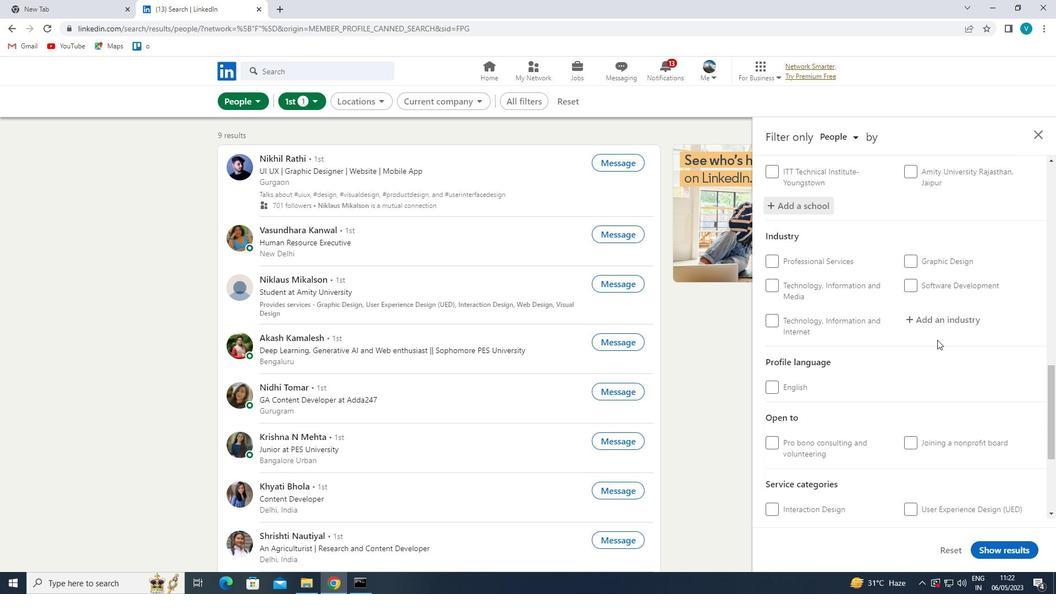 
Action: Key pressed <Key.shift>WHOLESALE
Screenshot: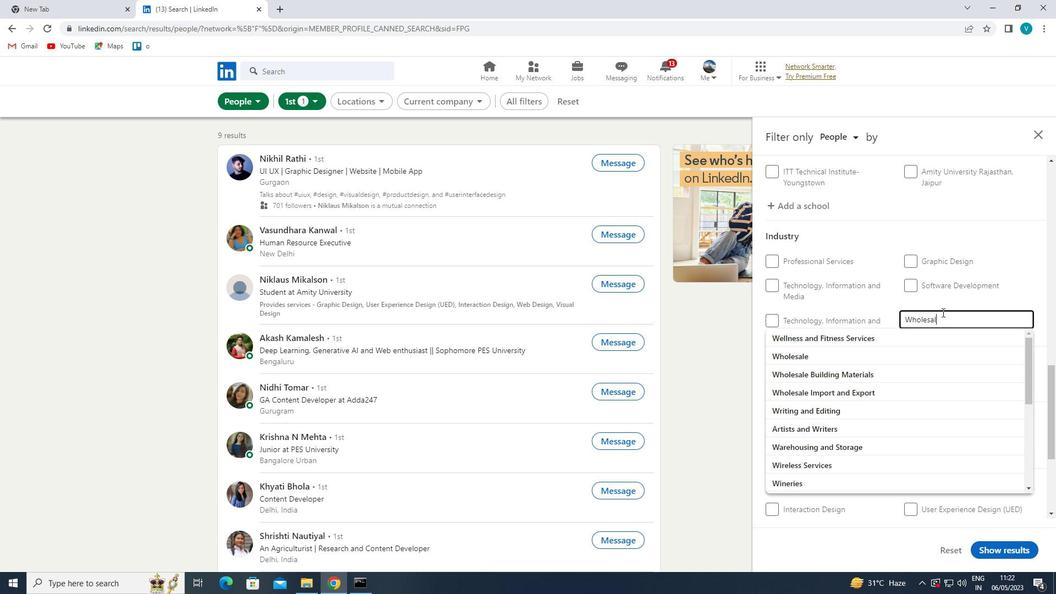 
Action: Mouse moved to (966, 319)
Screenshot: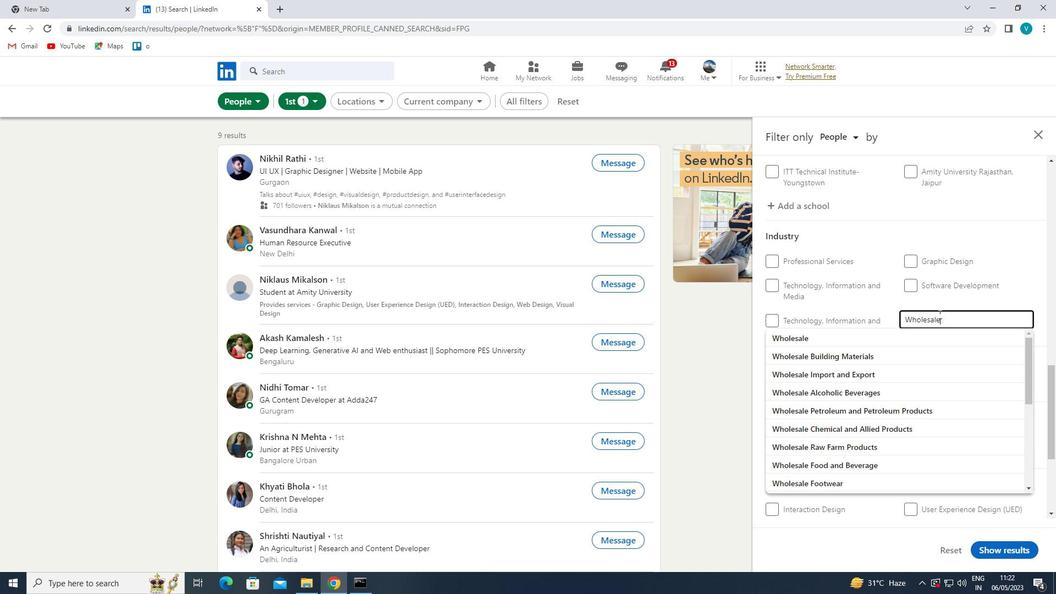
Action: Key pressed <Key.space><Key.shift>APP
Screenshot: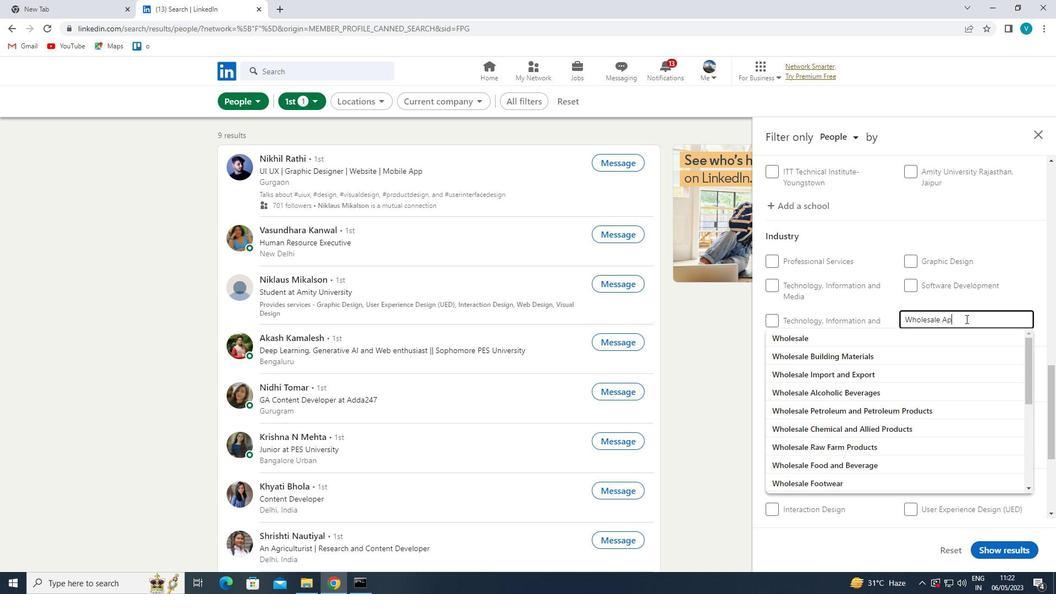 
Action: Mouse moved to (962, 349)
Screenshot: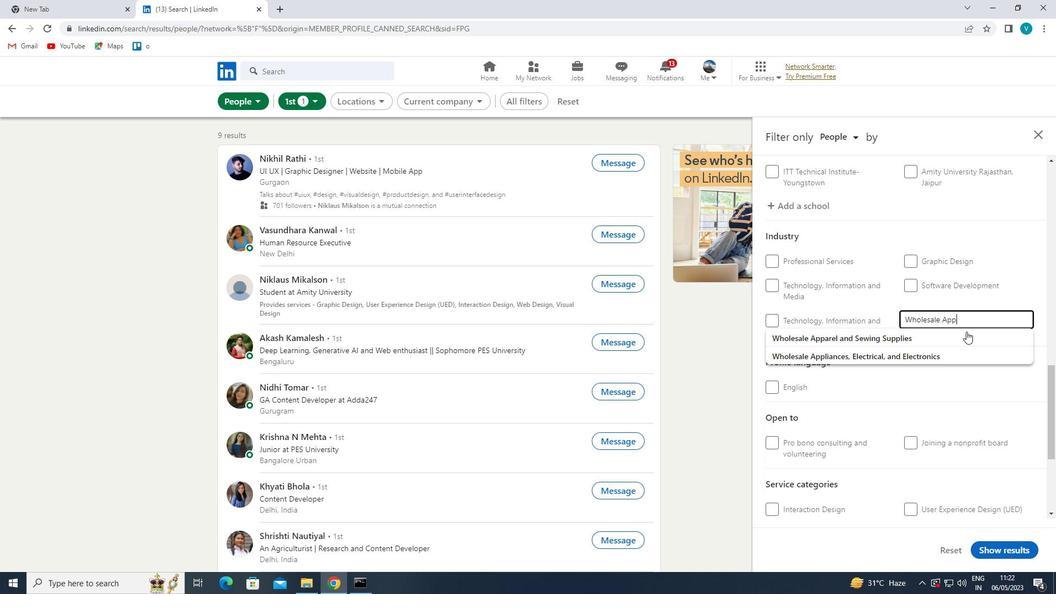 
Action: Mouse pressed left at (962, 349)
Screenshot: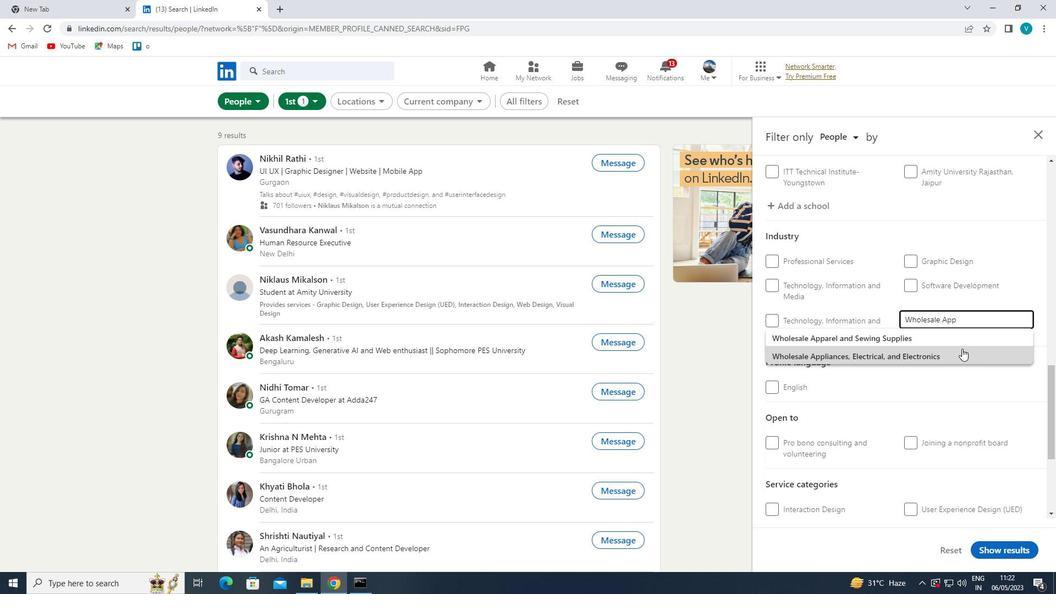 
Action: Mouse scrolled (962, 348) with delta (0, 0)
Screenshot: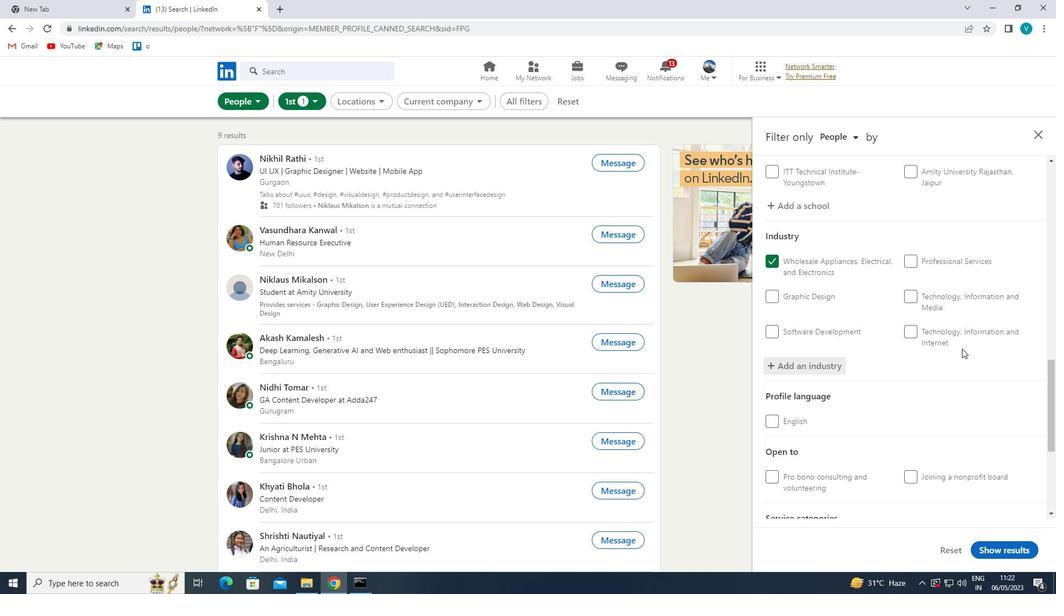
Action: Mouse scrolled (962, 348) with delta (0, 0)
Screenshot: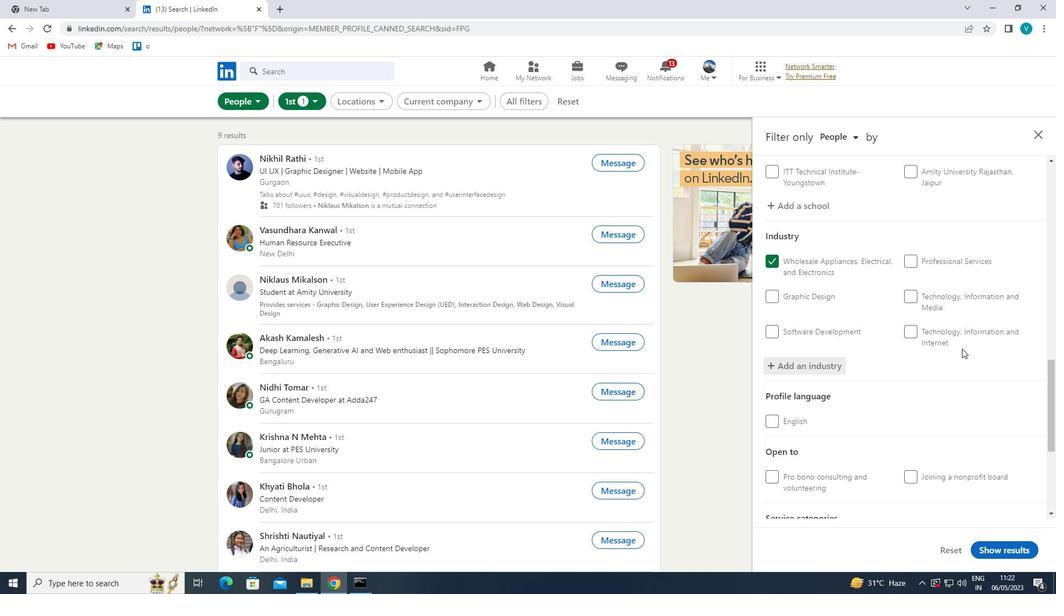
Action: Mouse scrolled (962, 348) with delta (0, 0)
Screenshot: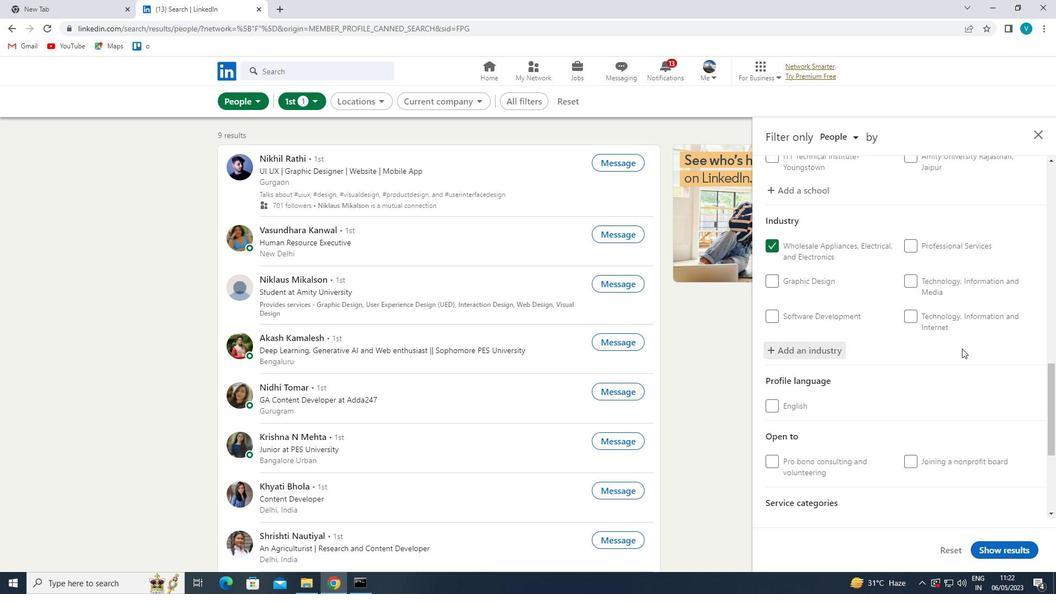 
Action: Mouse scrolled (962, 348) with delta (0, 0)
Screenshot: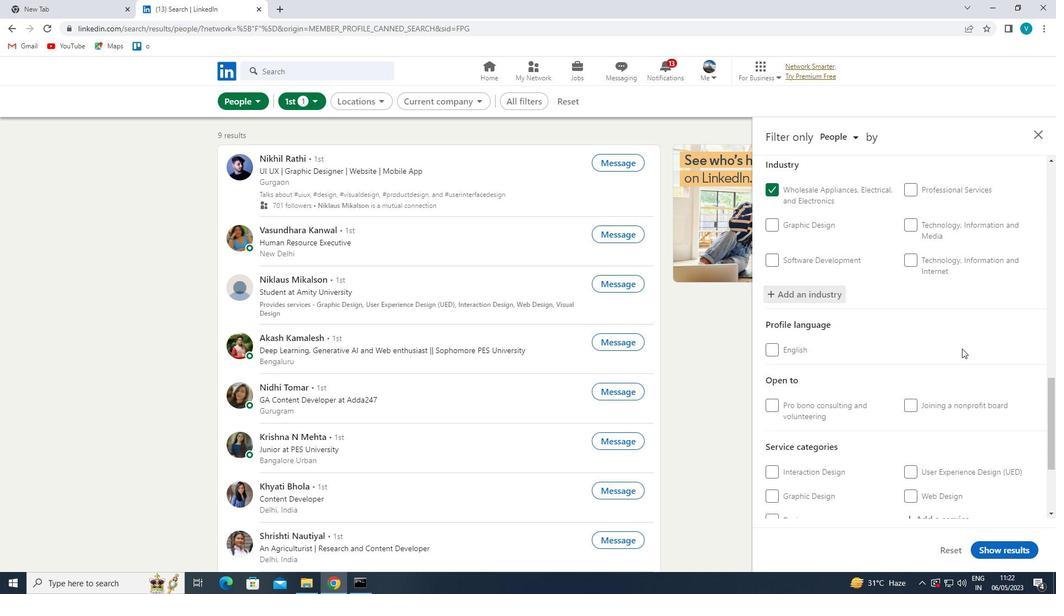 
Action: Mouse moved to (962, 349)
Screenshot: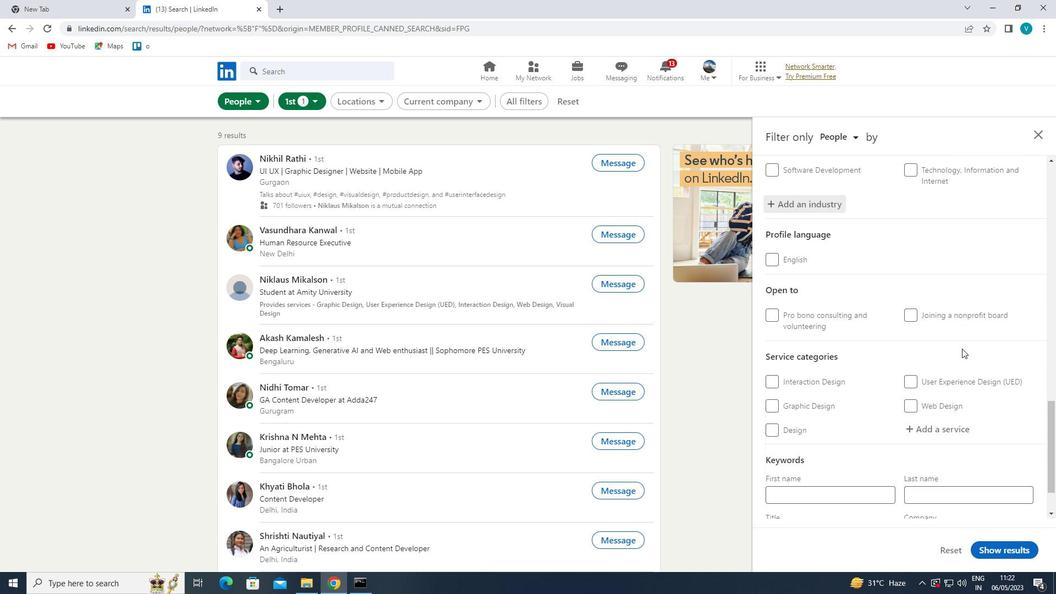 
Action: Mouse scrolled (962, 349) with delta (0, 0)
Screenshot: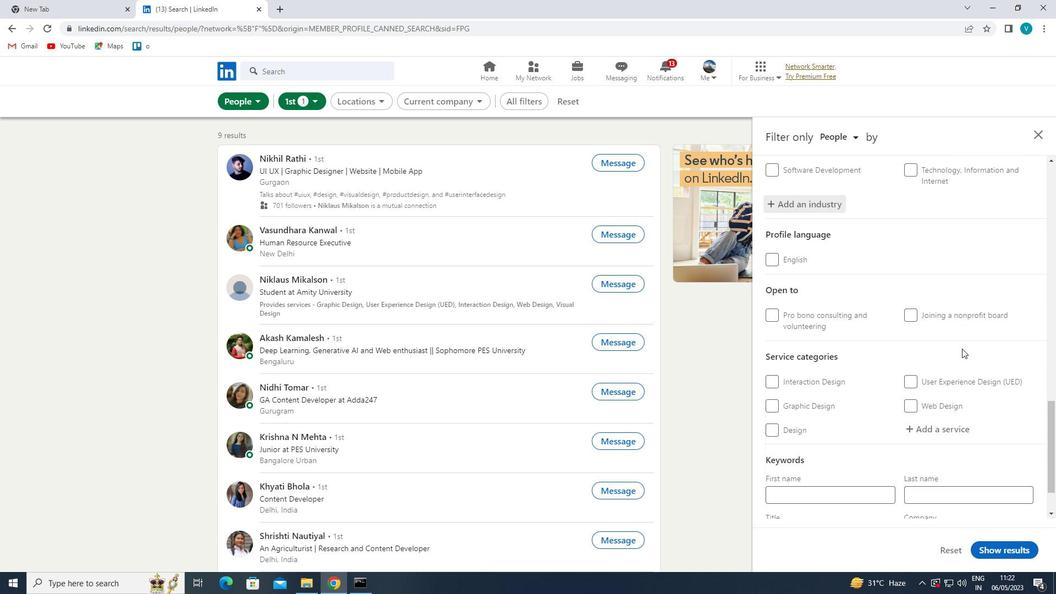 
Action: Mouse moved to (957, 361)
Screenshot: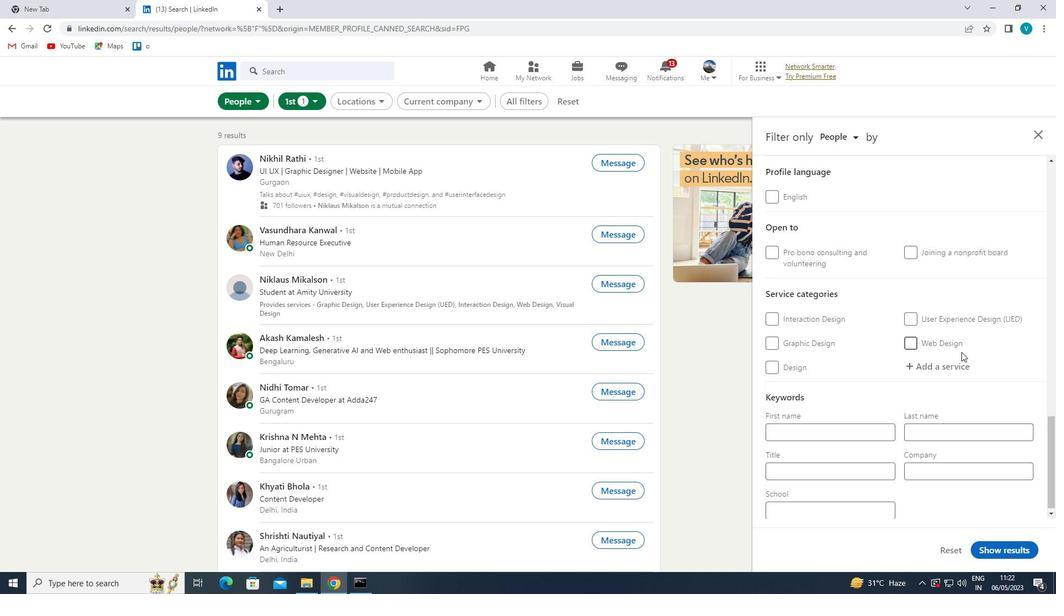 
Action: Mouse pressed left at (957, 361)
Screenshot: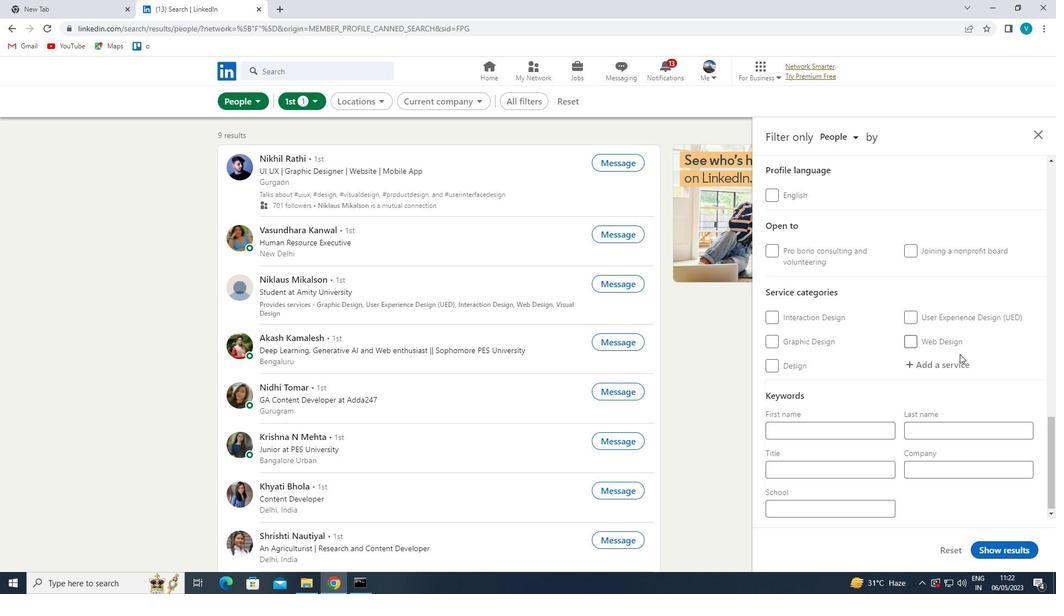 
Action: Key pressed <Key.shift>BANK
Screenshot: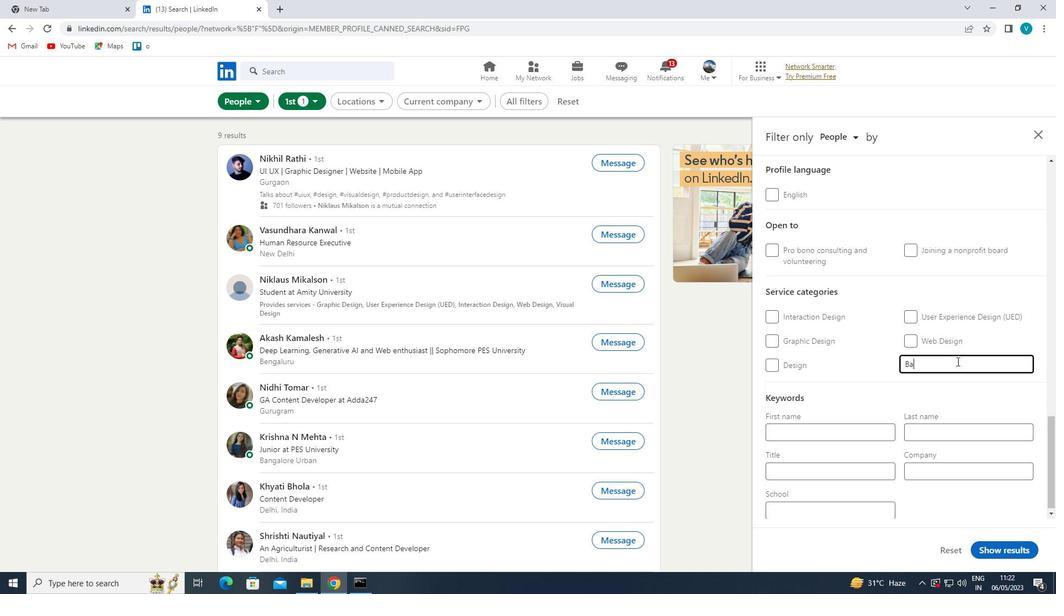 
Action: Mouse moved to (924, 381)
Screenshot: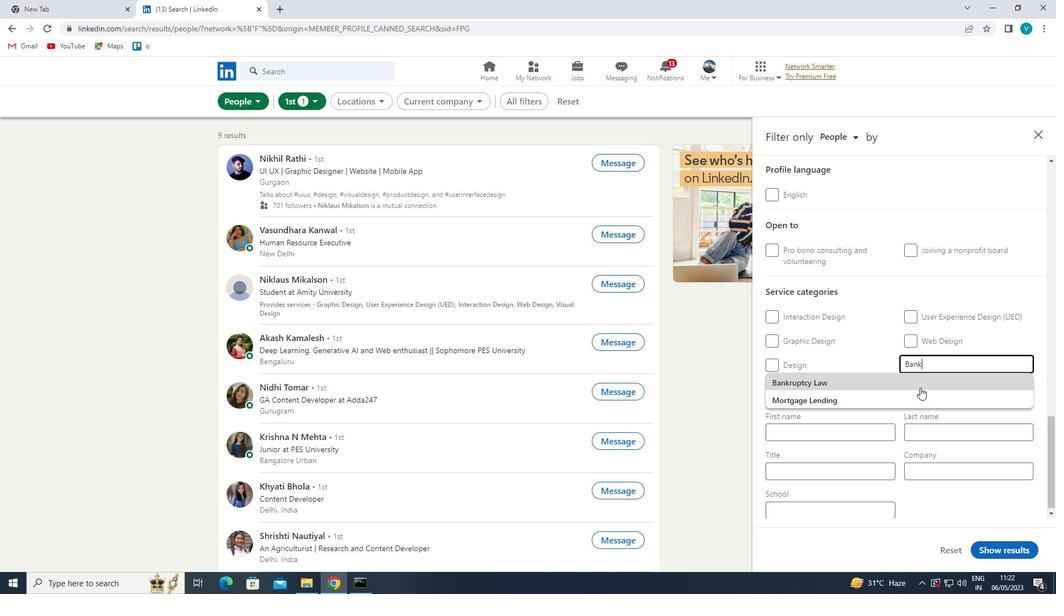 
Action: Mouse pressed left at (924, 381)
Screenshot: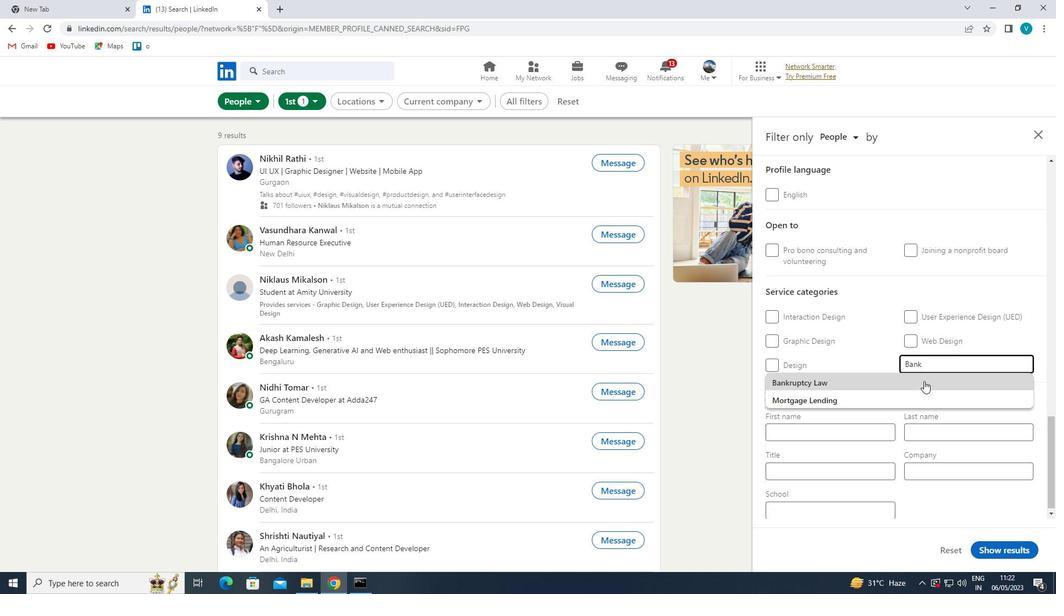 
Action: Mouse scrolled (924, 380) with delta (0, 0)
Screenshot: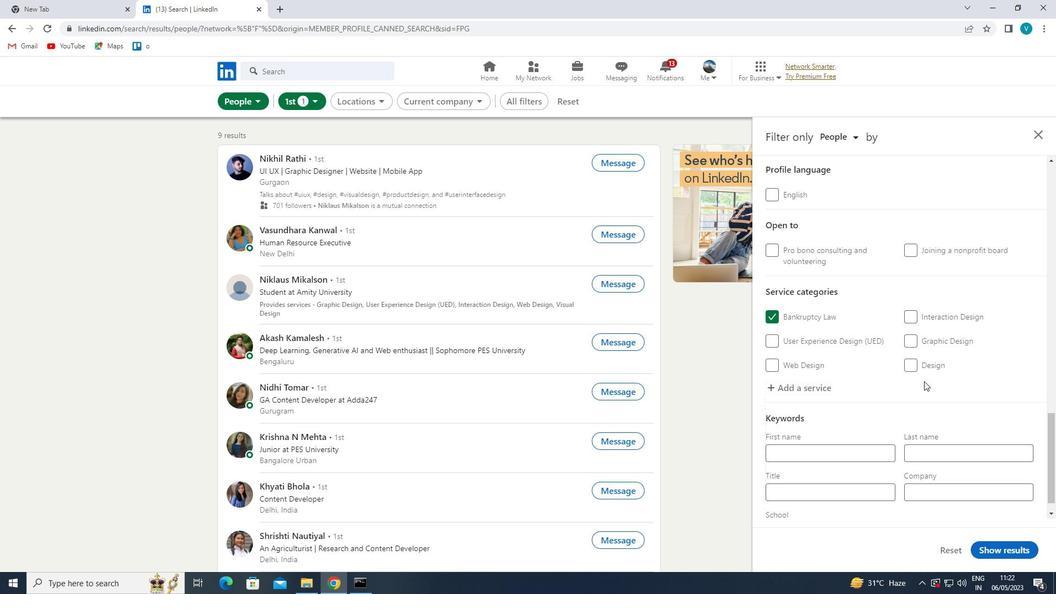 
Action: Mouse scrolled (924, 380) with delta (0, 0)
Screenshot: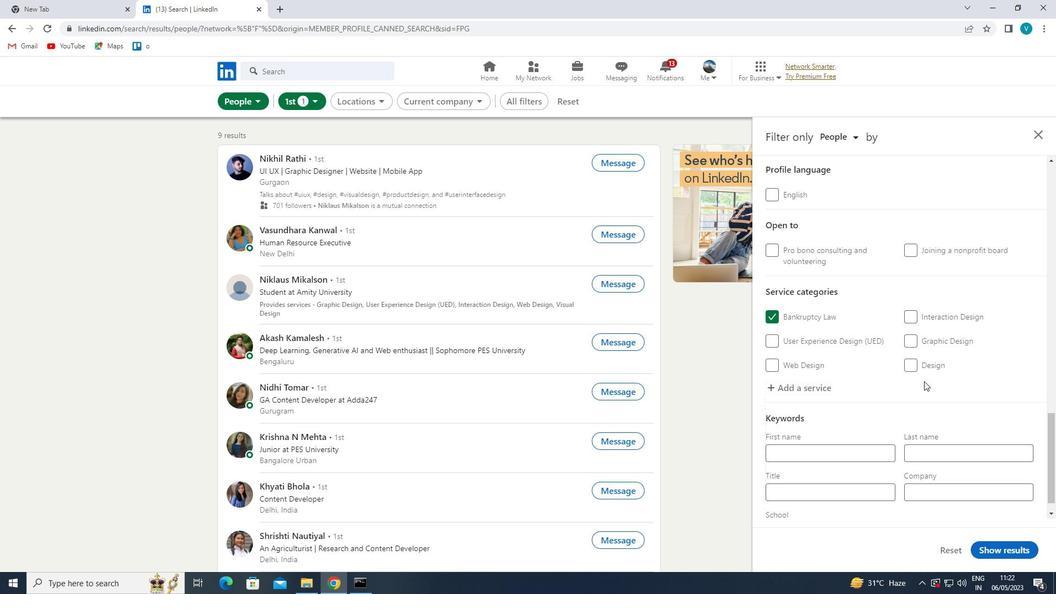 
Action: Mouse moved to (924, 381)
Screenshot: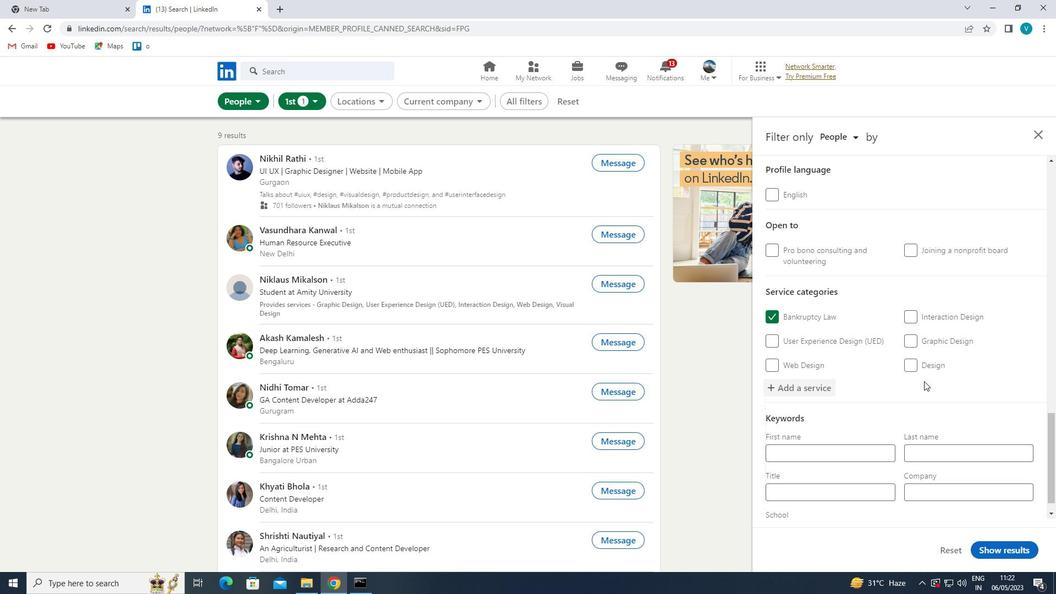 
Action: Mouse scrolled (924, 380) with delta (0, 0)
Screenshot: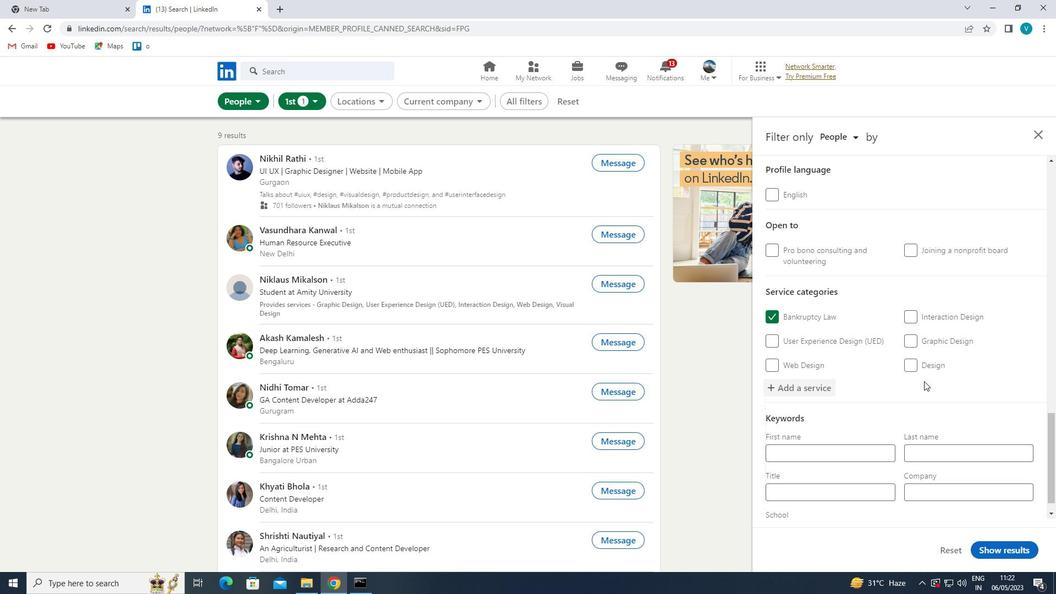 
Action: Mouse moved to (860, 470)
Screenshot: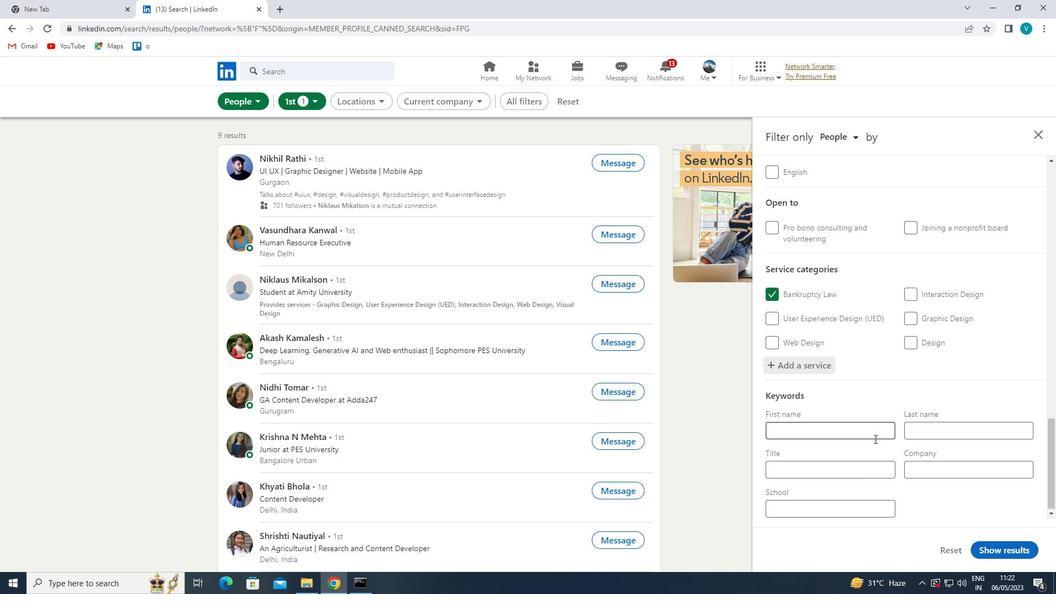 
Action: Mouse pressed left at (860, 470)
Screenshot: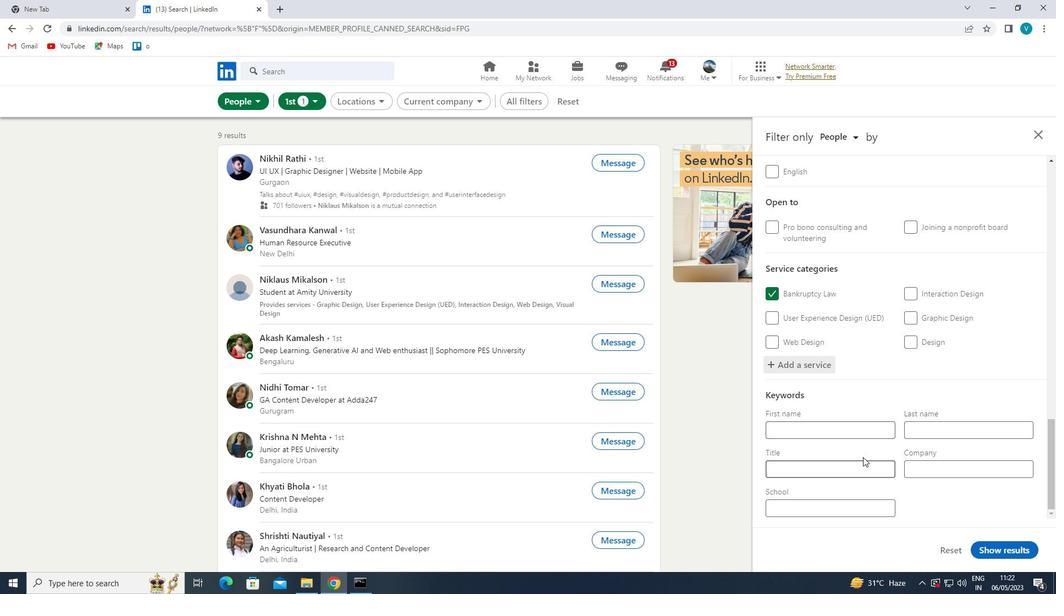 
Action: Key pressed <Key.shift>ORGANIZER
Screenshot: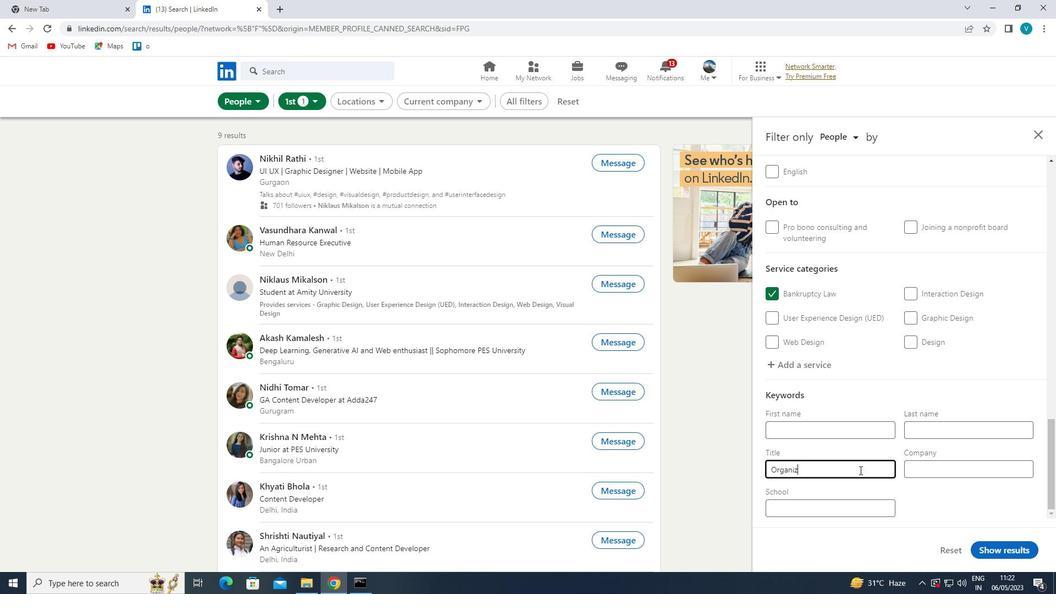 
Action: Mouse moved to (1012, 542)
Screenshot: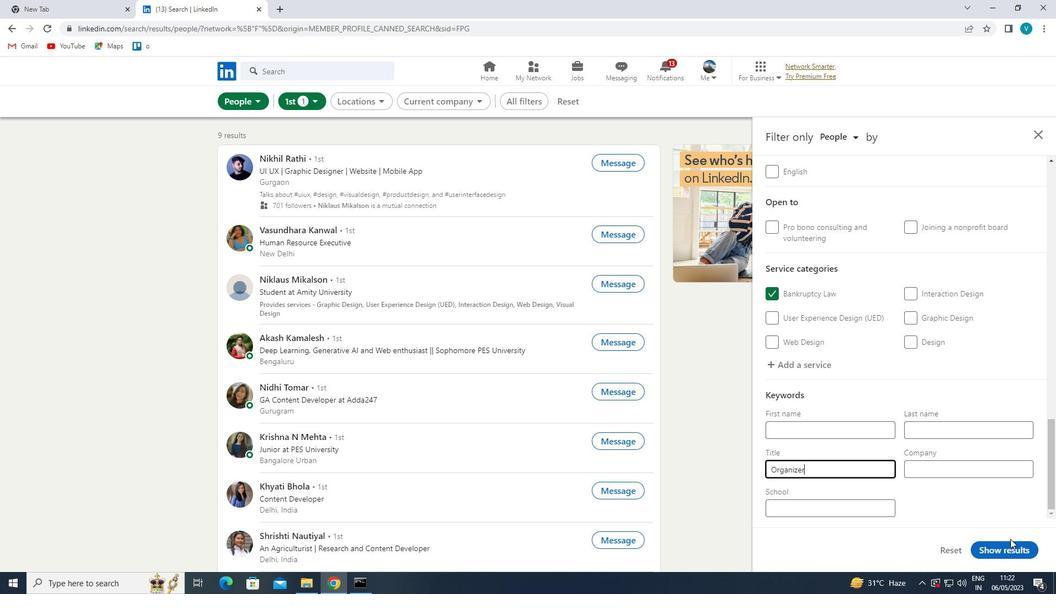 
Action: Mouse pressed left at (1012, 542)
Screenshot: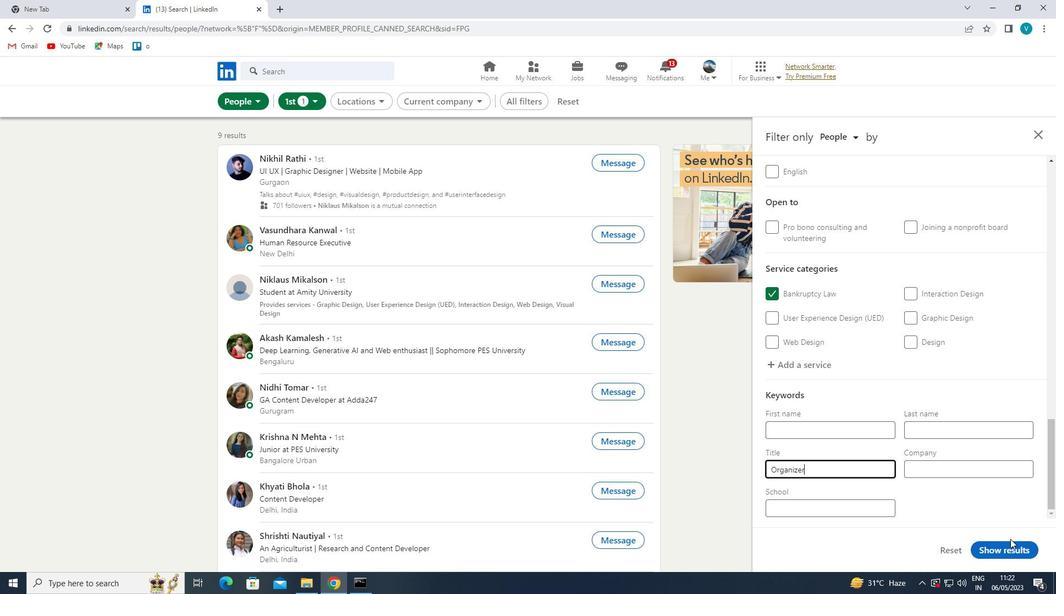 
Action: Mouse moved to (1012, 542)
Screenshot: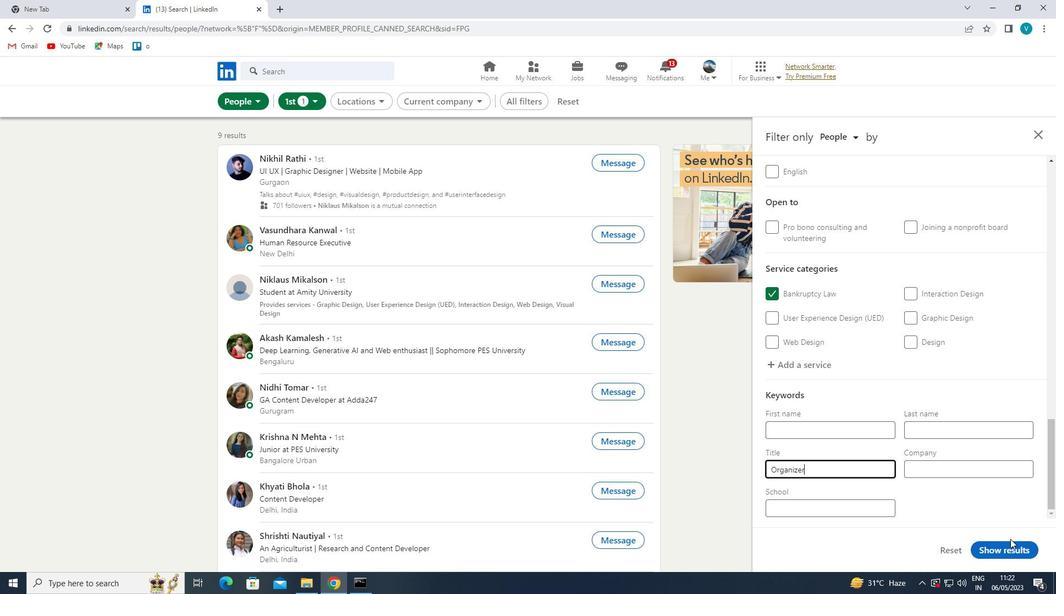 
